 Task: In the  document interview. Add the mentioned hyperlink after first sentence in main content 'in.linkedin.com' Insert the picture of  'New York' with name   New York.png  Change shape height to 3
Action: Mouse moved to (101, 21)
Screenshot: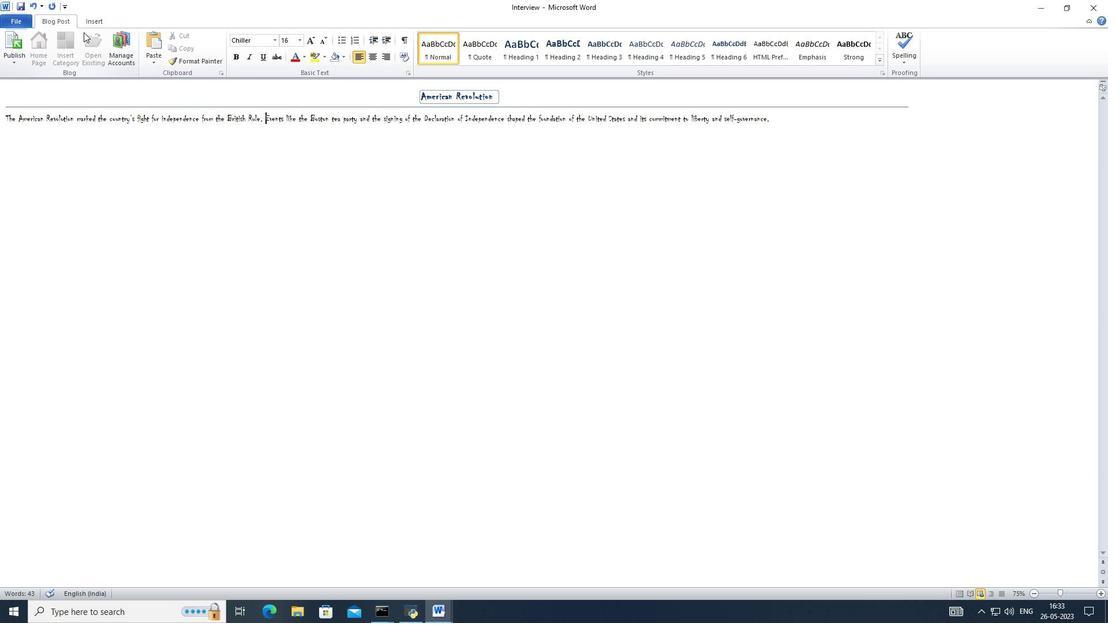 
Action: Mouse pressed left at (101, 21)
Screenshot: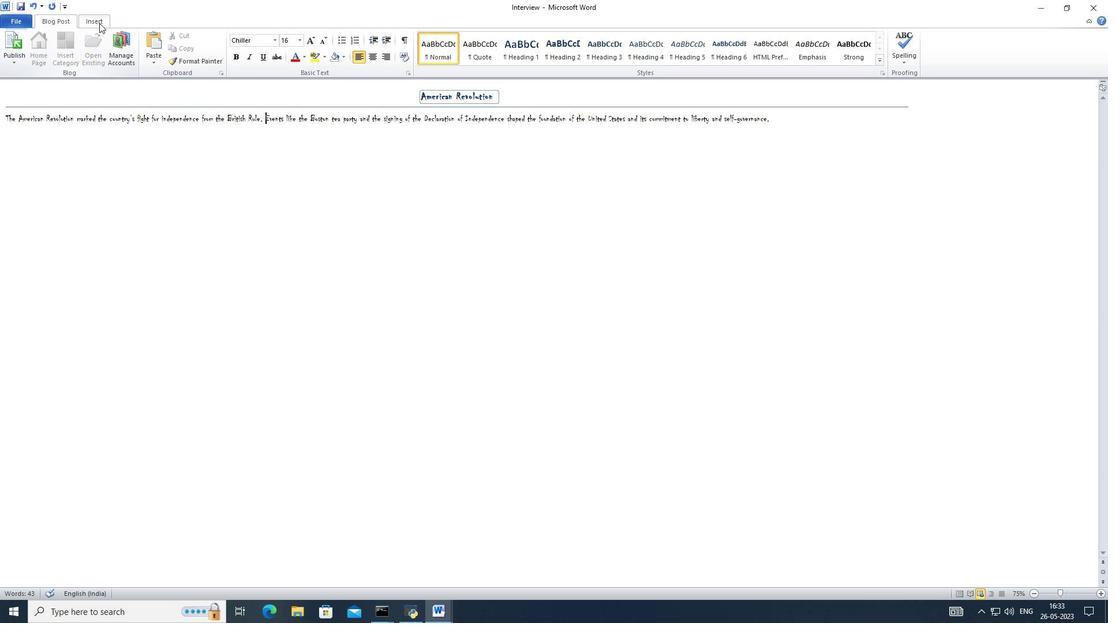 
Action: Mouse moved to (205, 47)
Screenshot: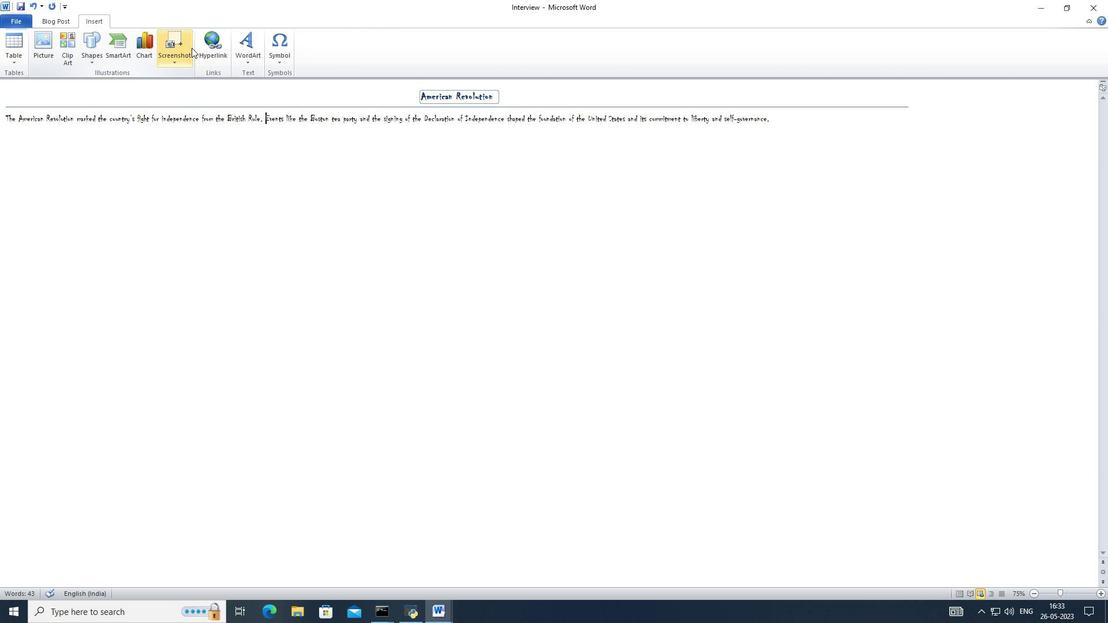 
Action: Mouse pressed left at (205, 47)
Screenshot: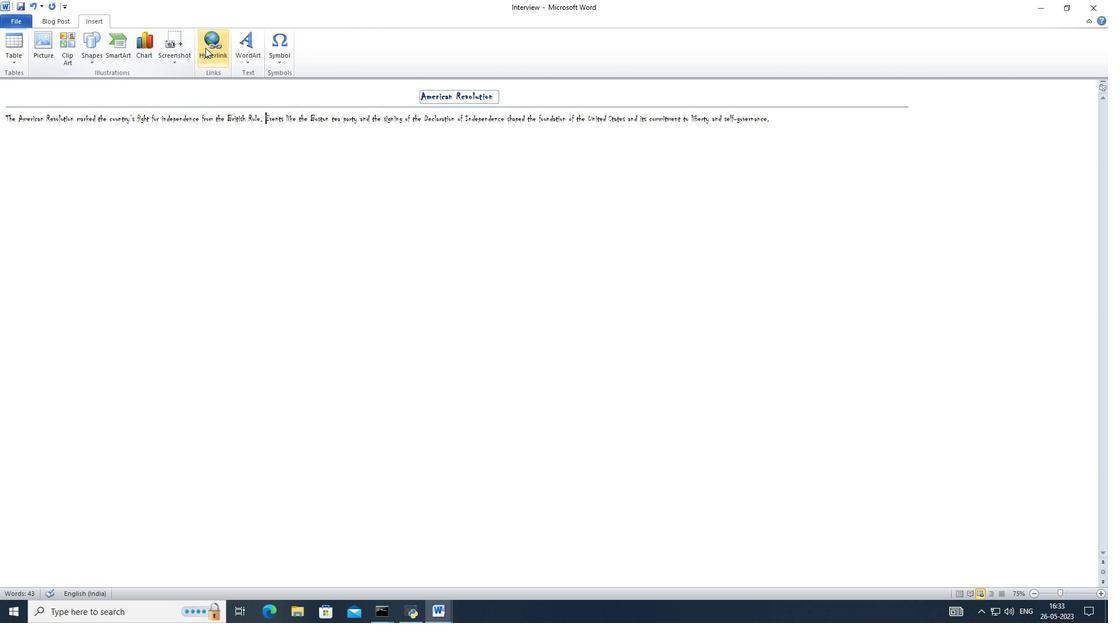 
Action: Mouse moved to (492, 219)
Screenshot: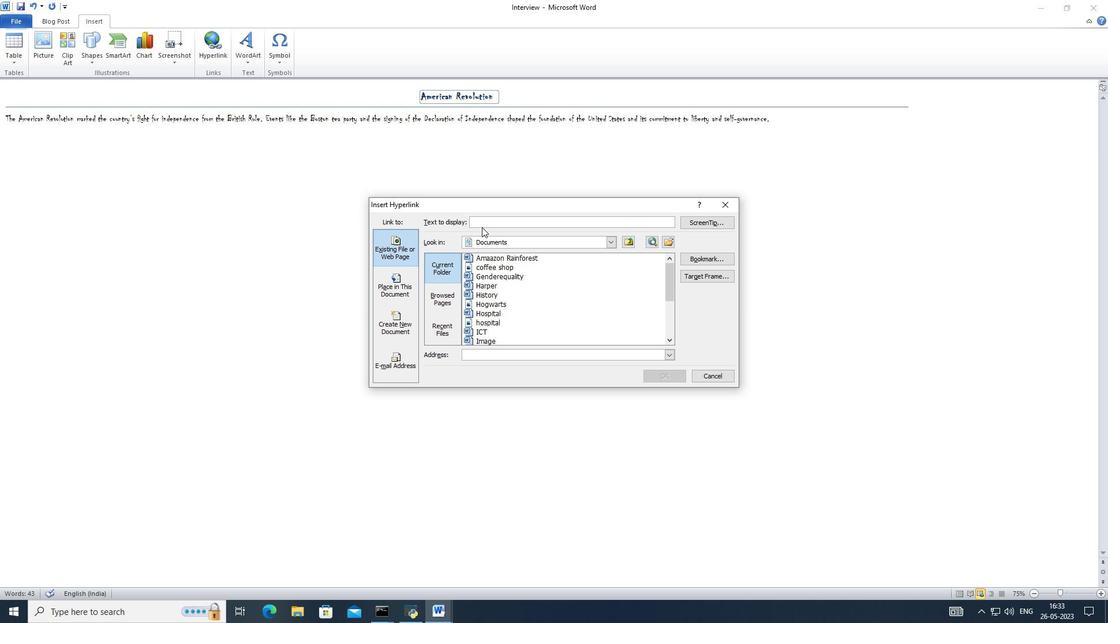 
Action: Mouse pressed left at (492, 219)
Screenshot: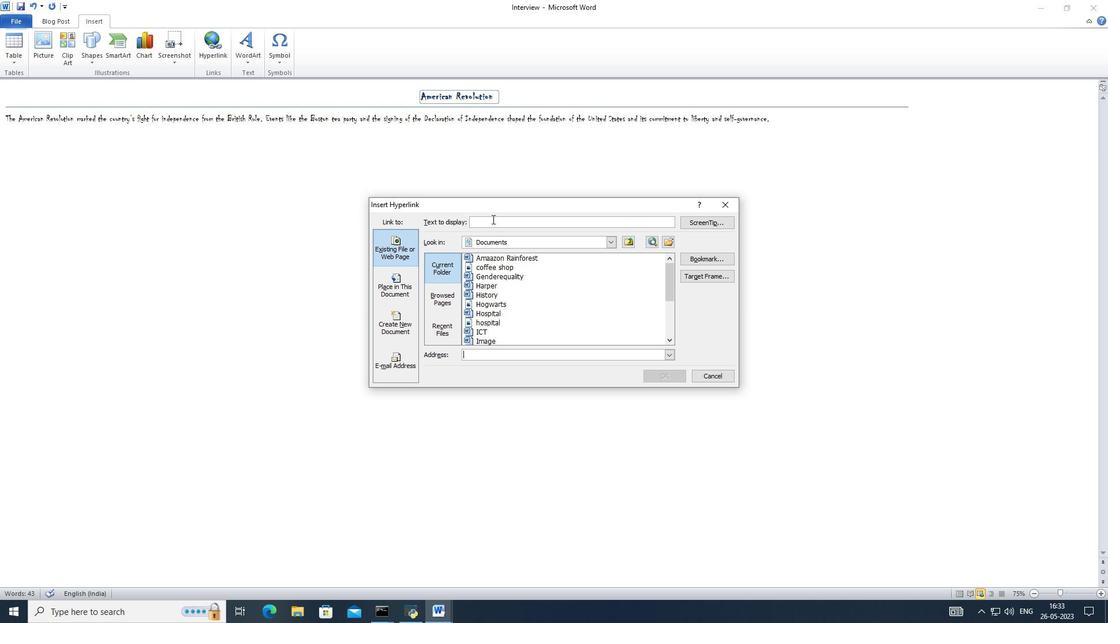
Action: Mouse moved to (493, 219)
Screenshot: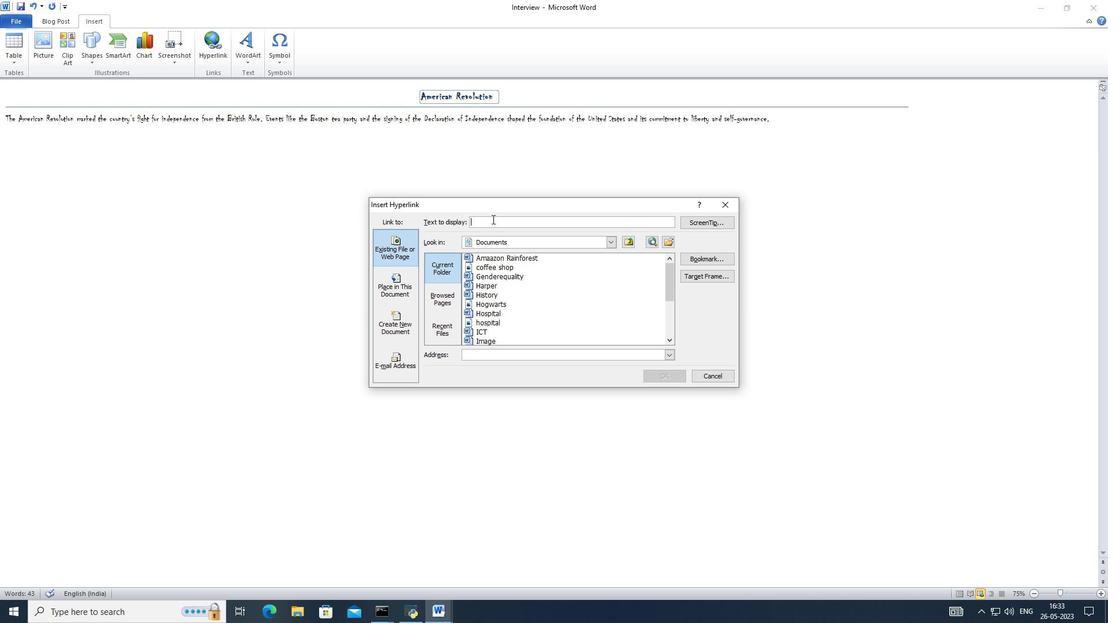 
Action: Key pressed in.linkedin.com
Screenshot: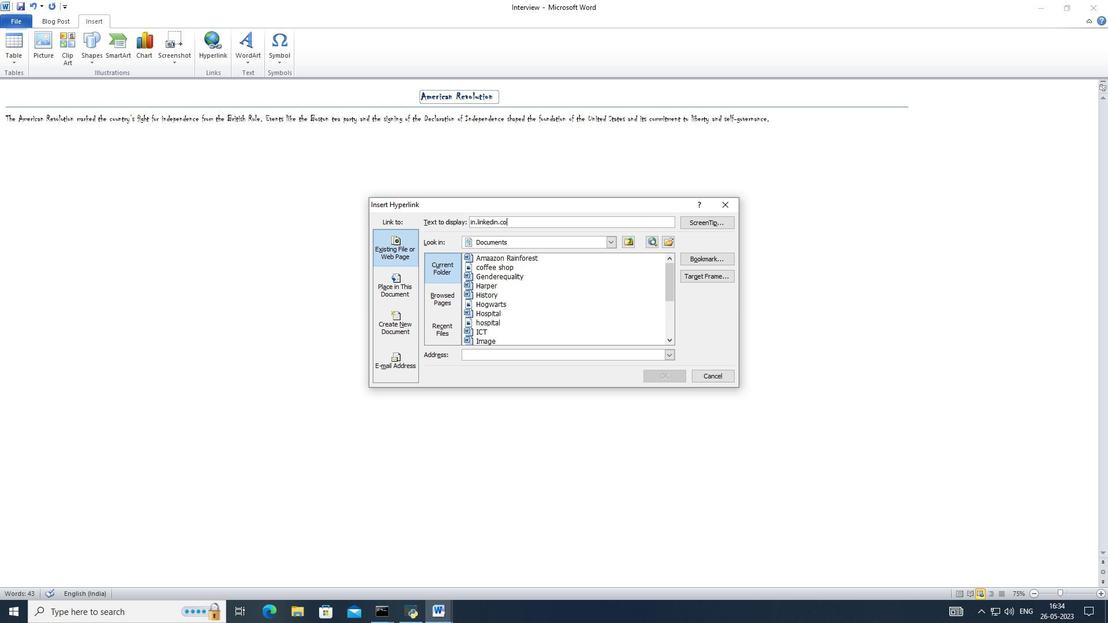 
Action: Mouse moved to (485, 291)
Screenshot: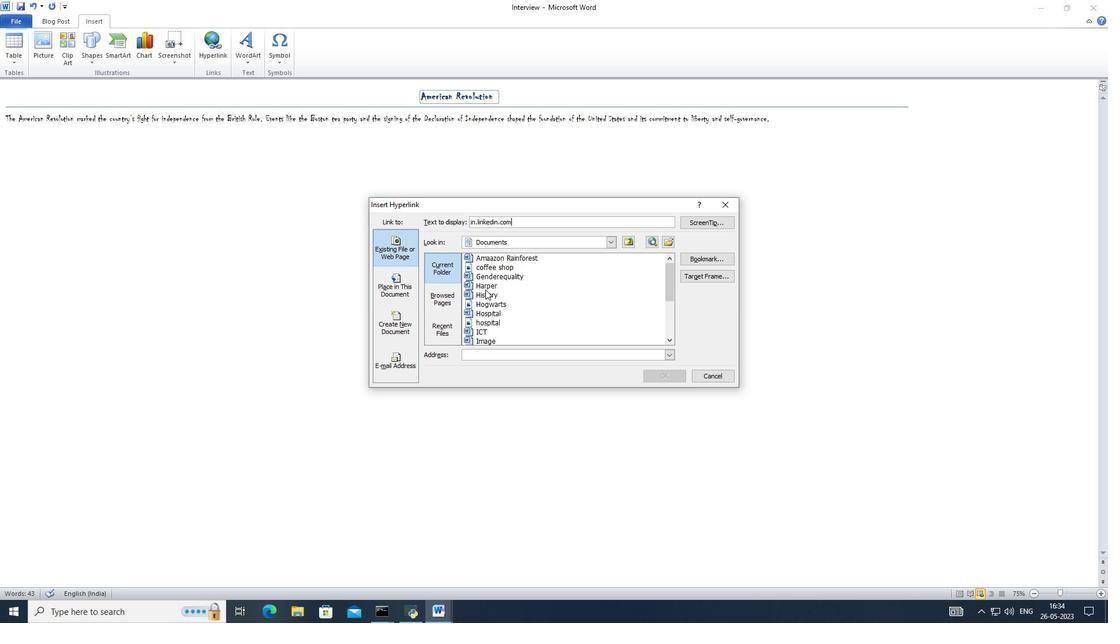 
Action: Mouse scrolled (485, 290) with delta (0, 0)
Screenshot: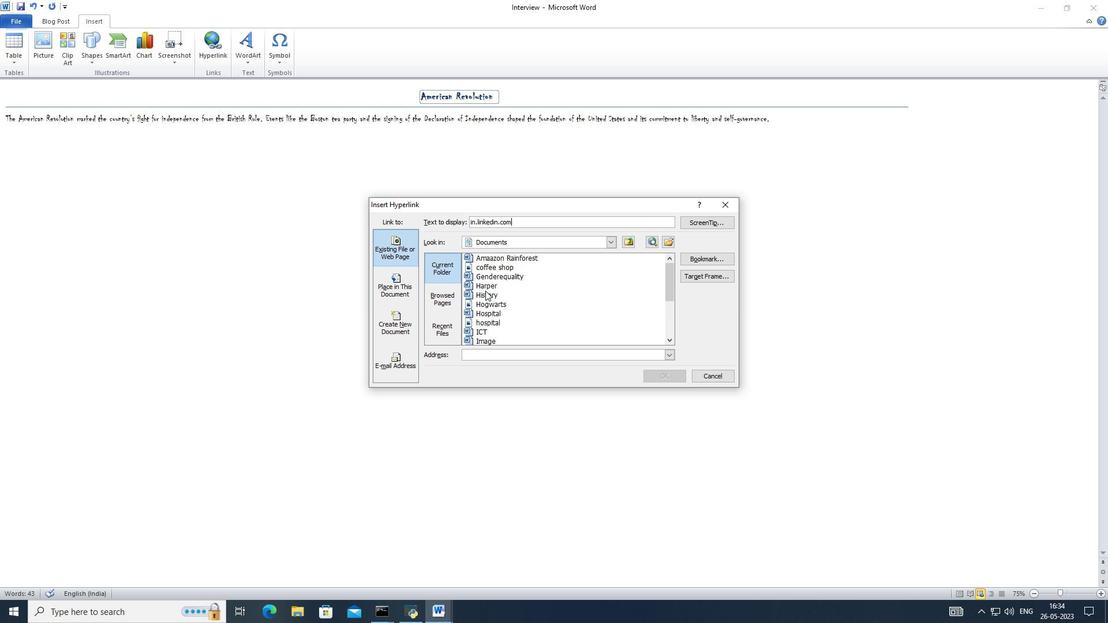
Action: Mouse moved to (486, 328)
Screenshot: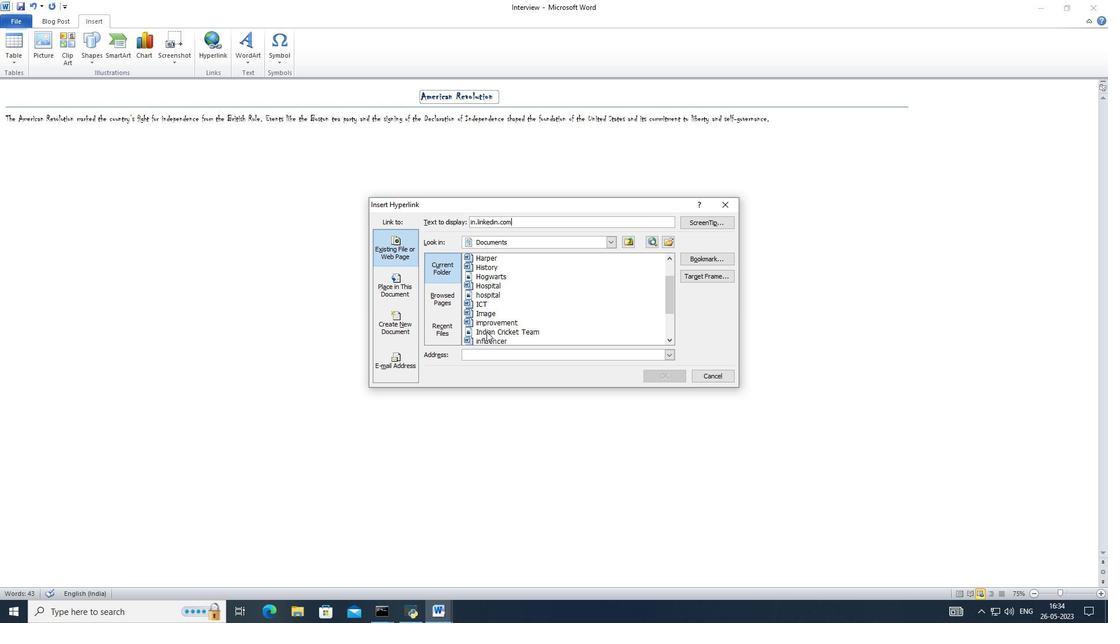 
Action: Mouse scrolled (486, 327) with delta (0, 0)
Screenshot: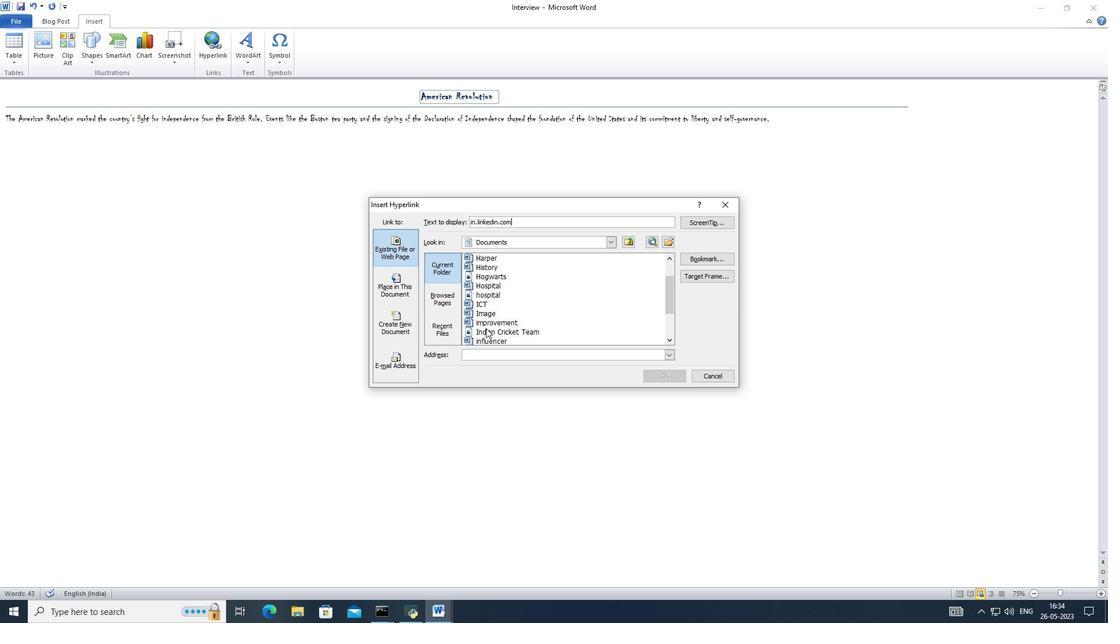 
Action: Mouse moved to (489, 337)
Screenshot: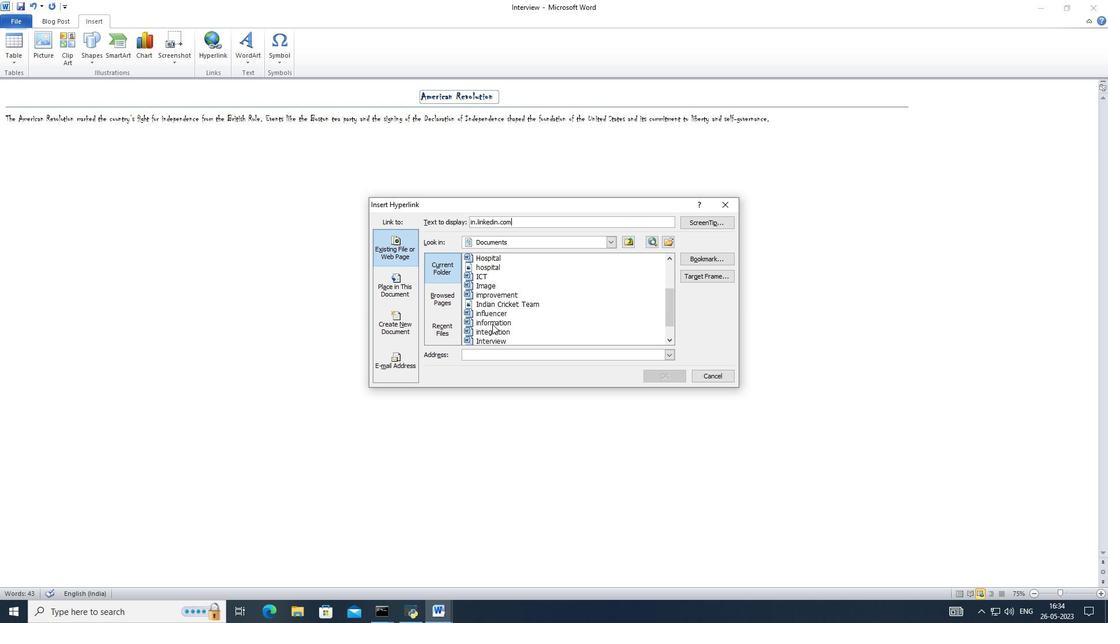 
Action: Mouse pressed left at (489, 337)
Screenshot: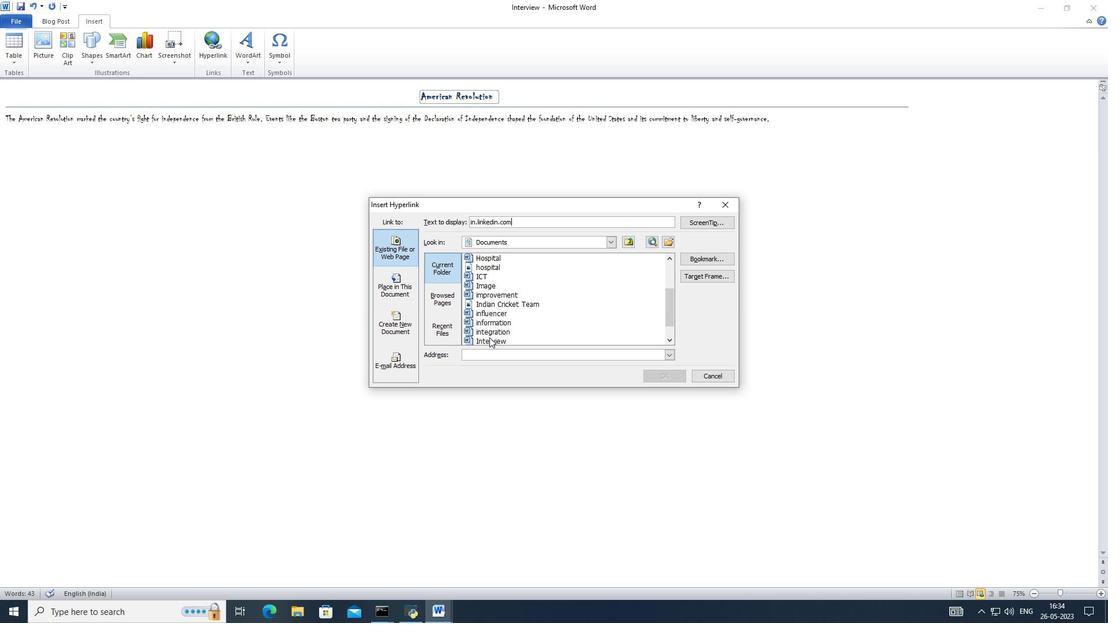 
Action: Mouse moved to (664, 382)
Screenshot: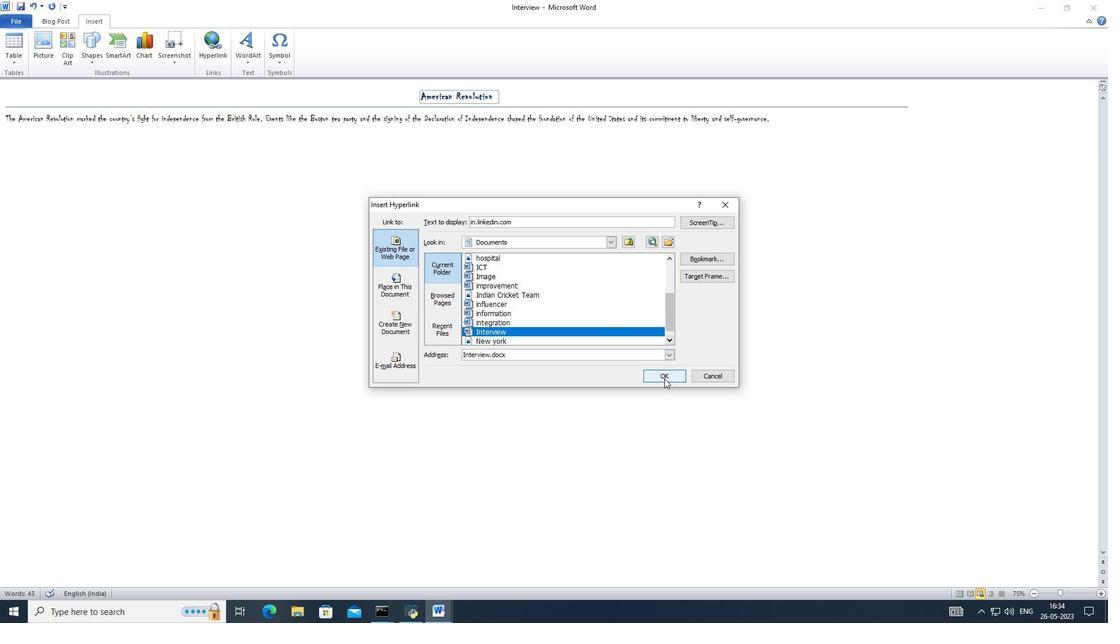 
Action: Mouse pressed left at (664, 382)
Screenshot: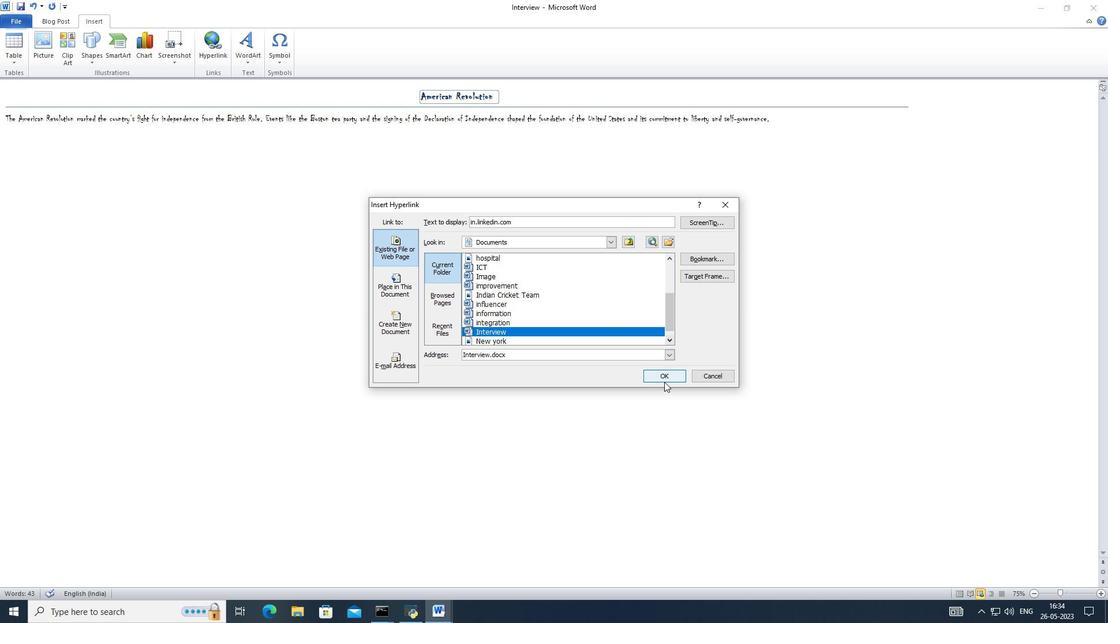 
Action: Mouse moved to (511, 265)
Screenshot: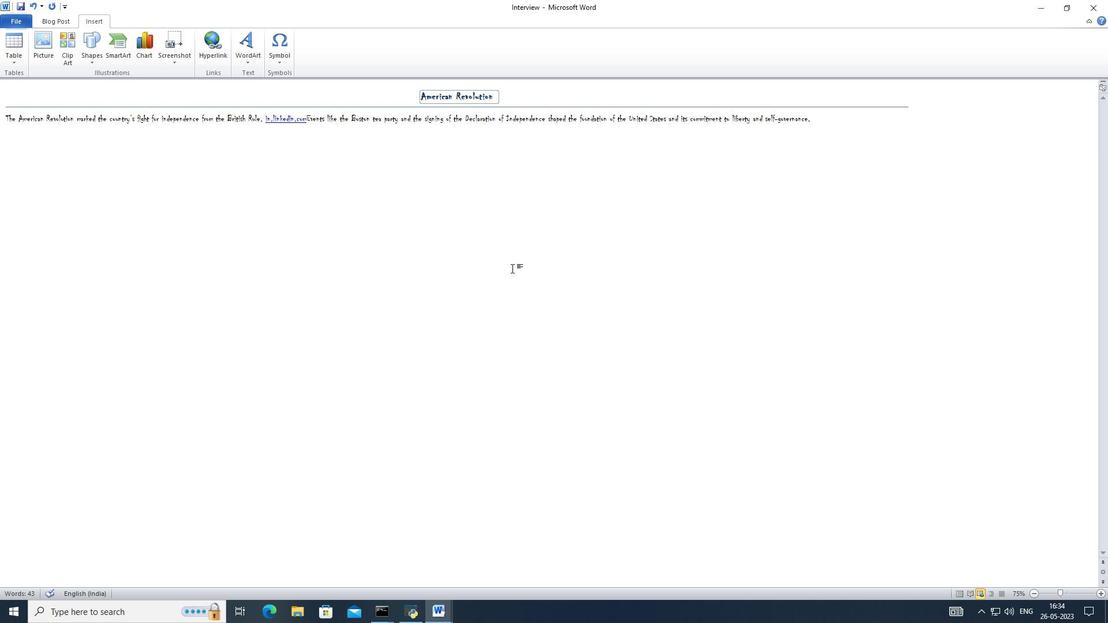 
Action: Key pressed v
Screenshot: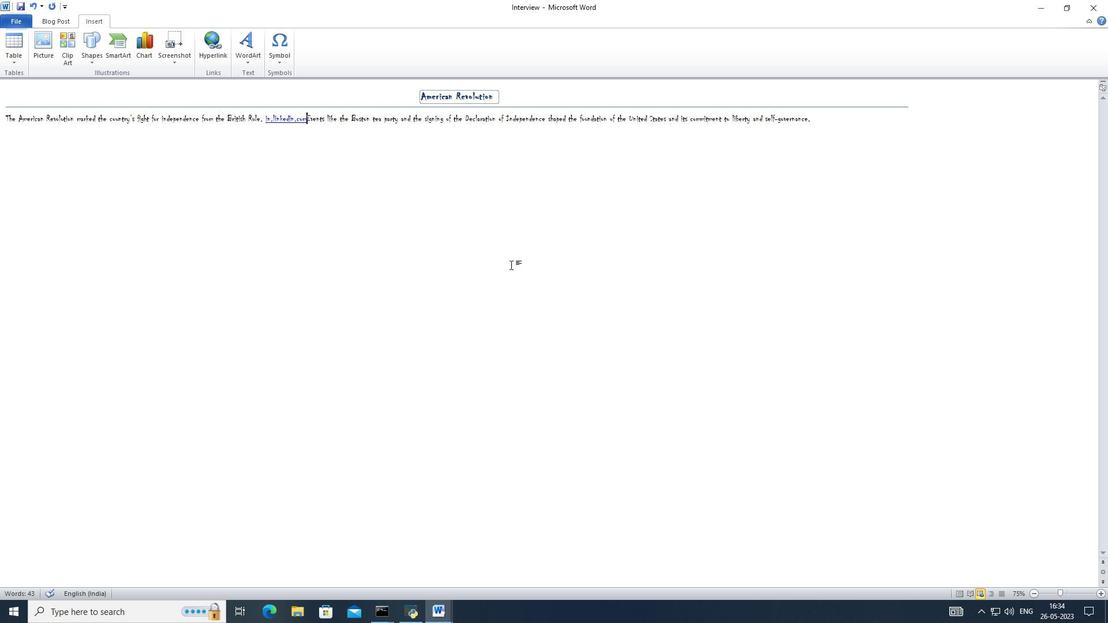
Action: Mouse moved to (507, 249)
Screenshot: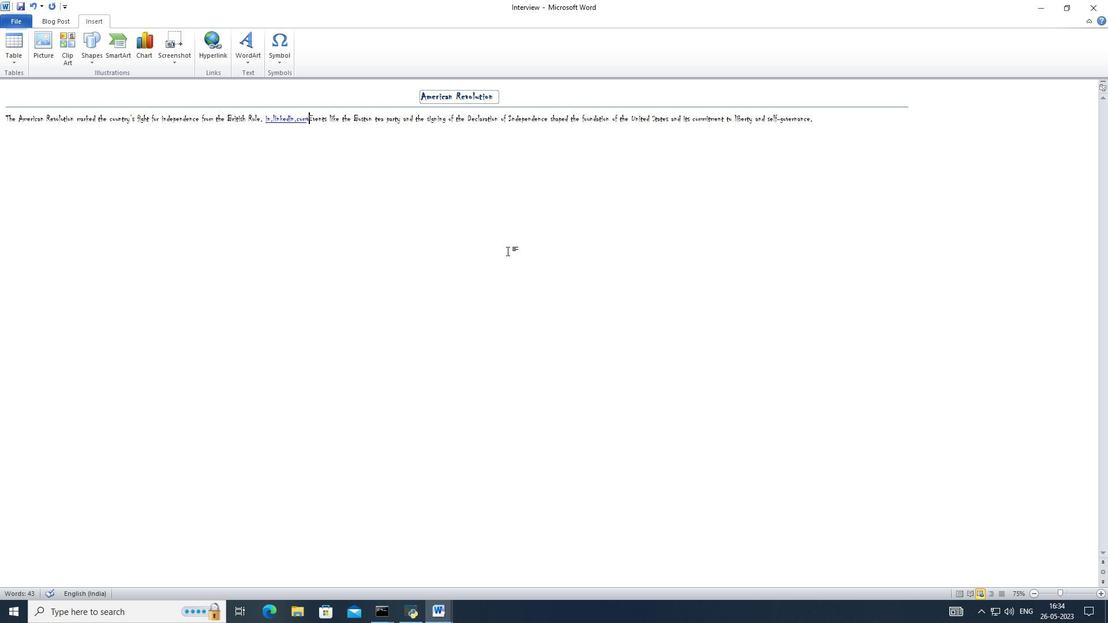 
Action: Key pressed <Key.space>
Screenshot: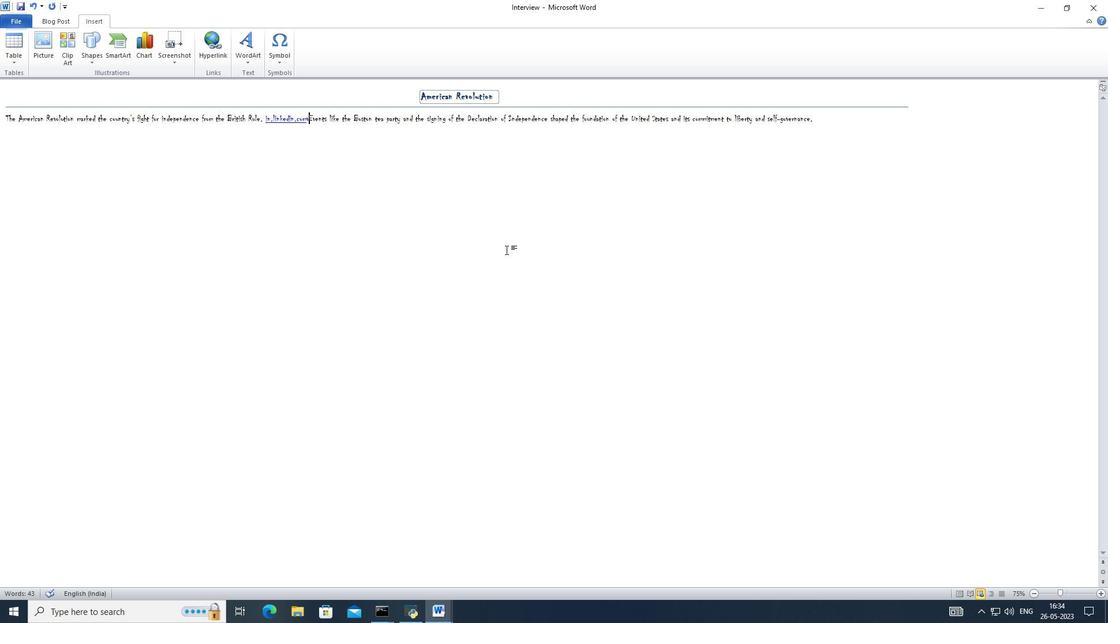 
Action: Mouse moved to (251, 147)
Screenshot: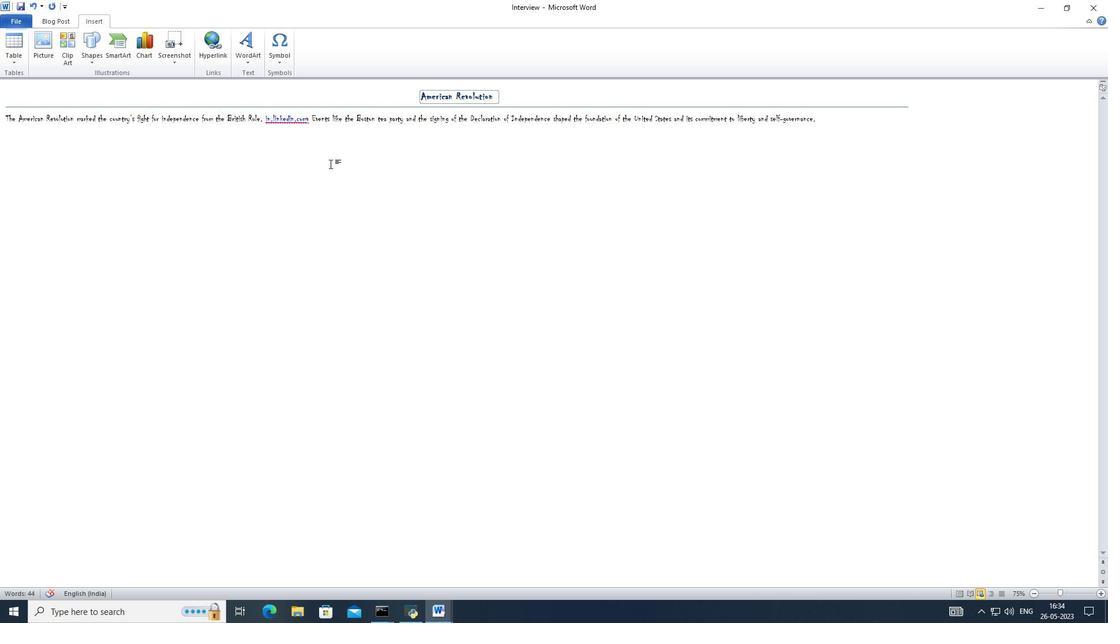 
Action: Mouse pressed left at (251, 147)
Screenshot: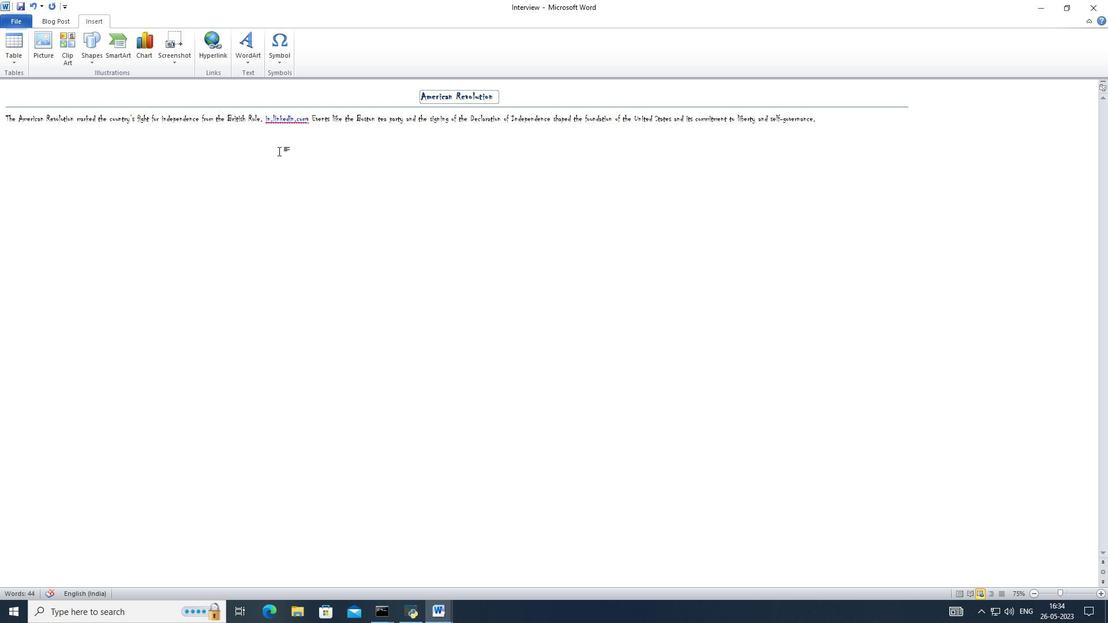 
Action: Mouse moved to (134, 139)
Screenshot: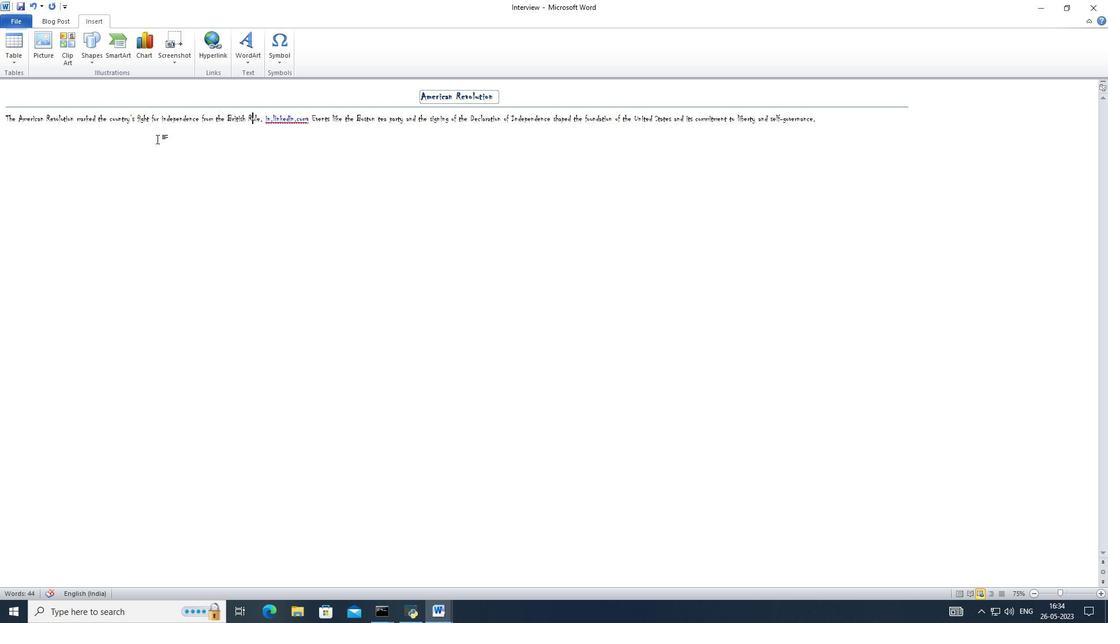 
Action: Mouse pressed left at (134, 139)
Screenshot: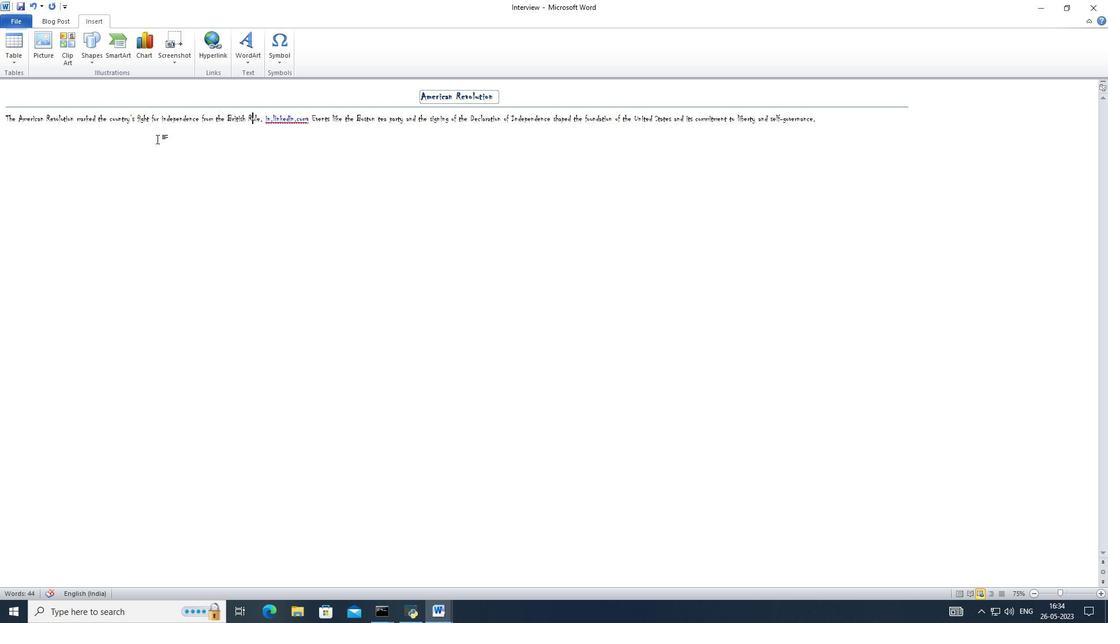 
Action: Mouse moved to (826, 117)
Screenshot: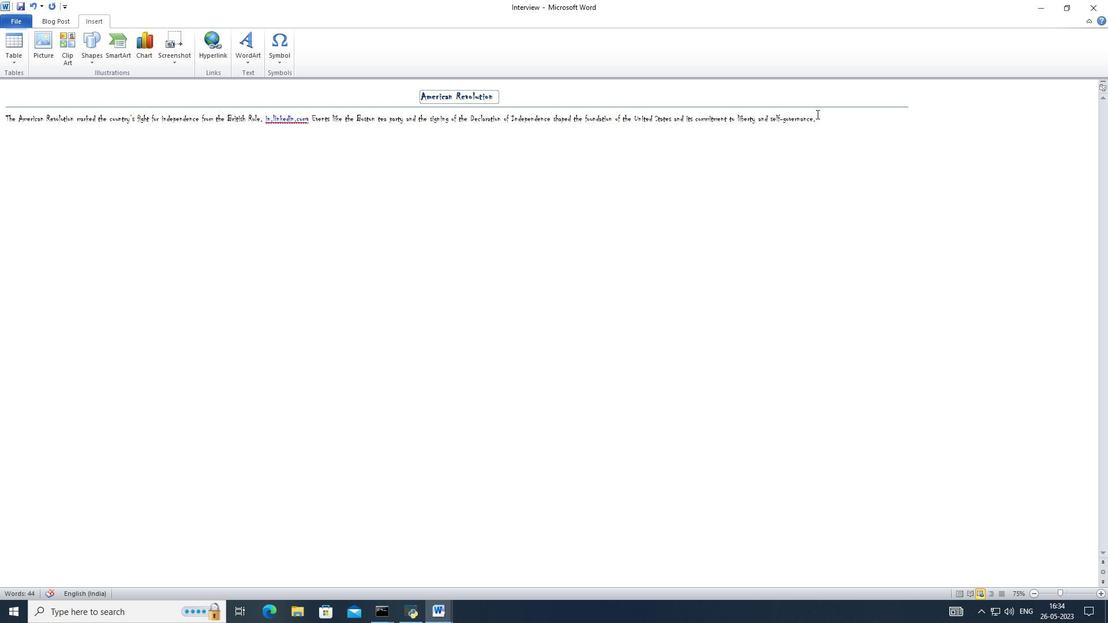 
Action: Mouse pressed left at (826, 117)
Screenshot: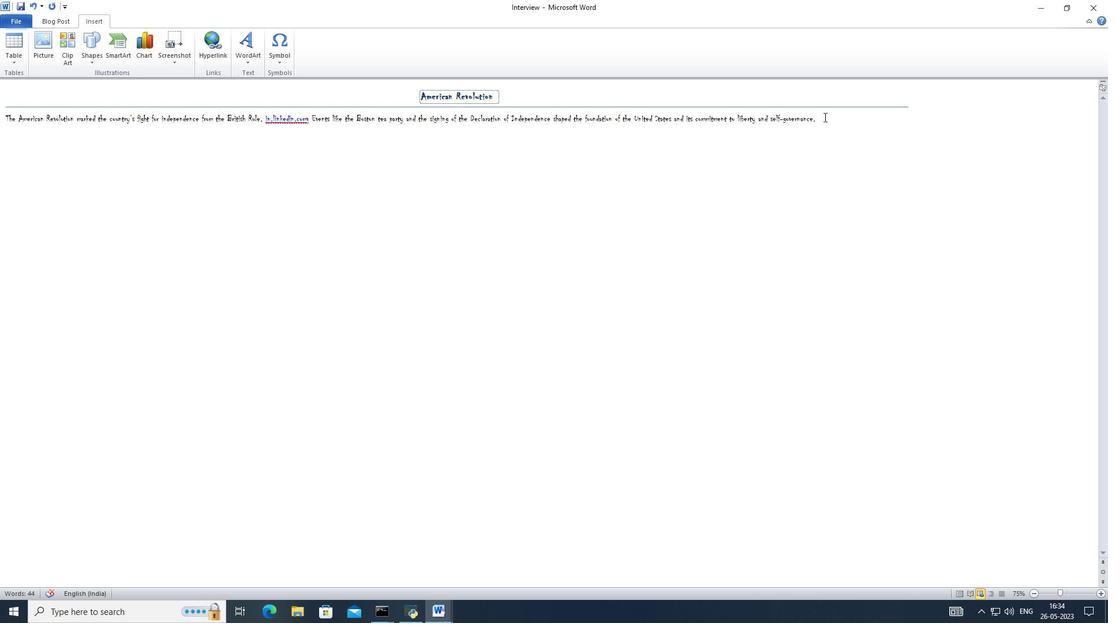 
Action: Key pressed <Key.enter>
Screenshot: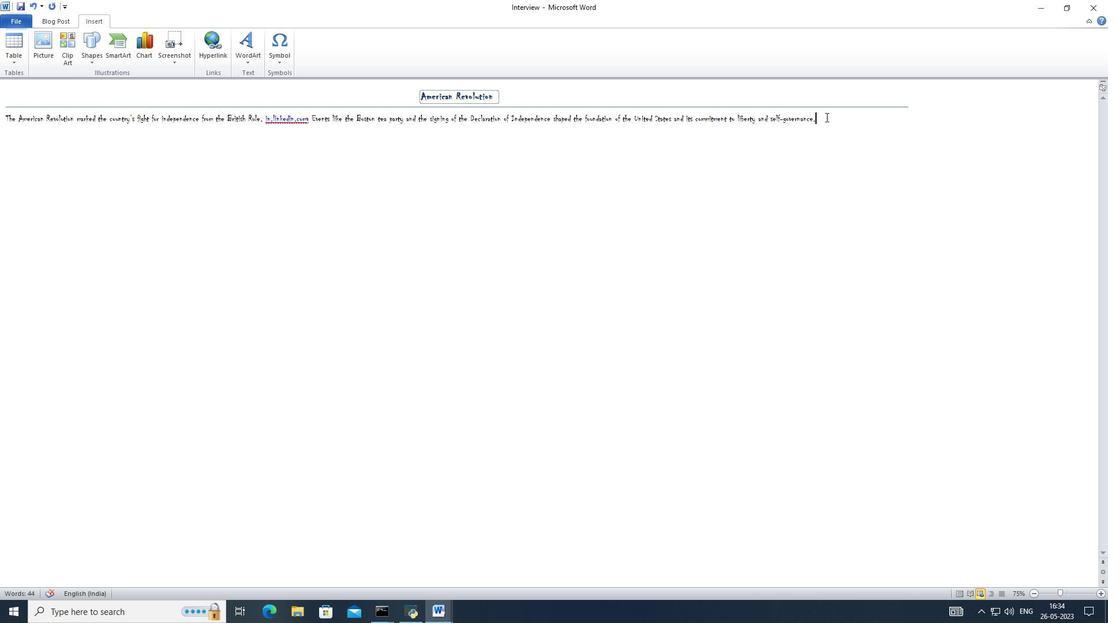 
Action: Mouse moved to (39, 41)
Screenshot: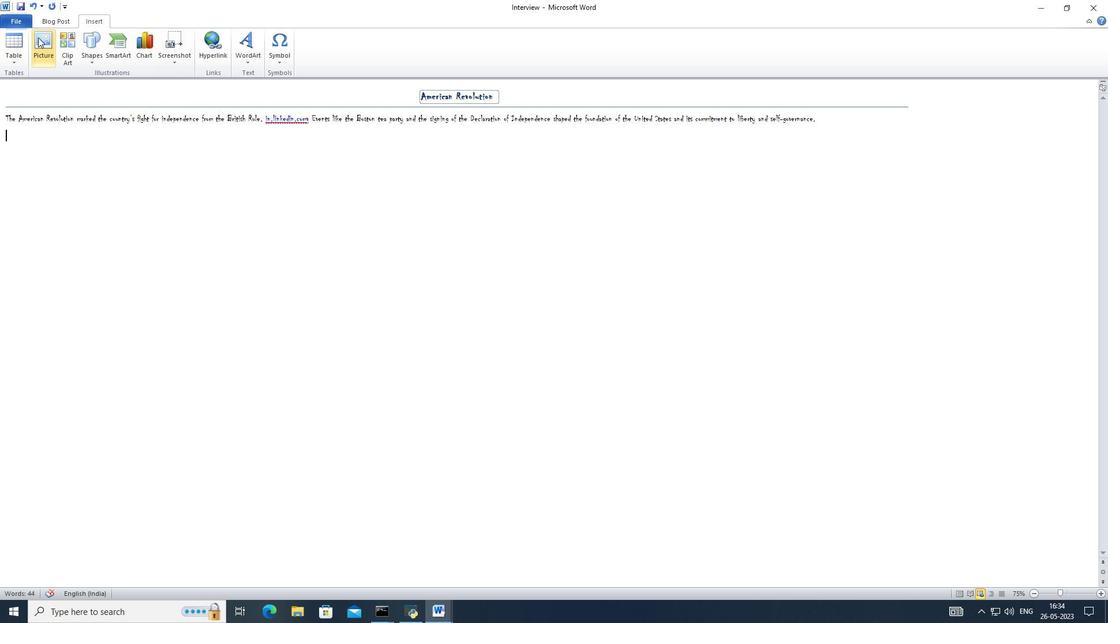 
Action: Mouse pressed left at (39, 41)
Screenshot: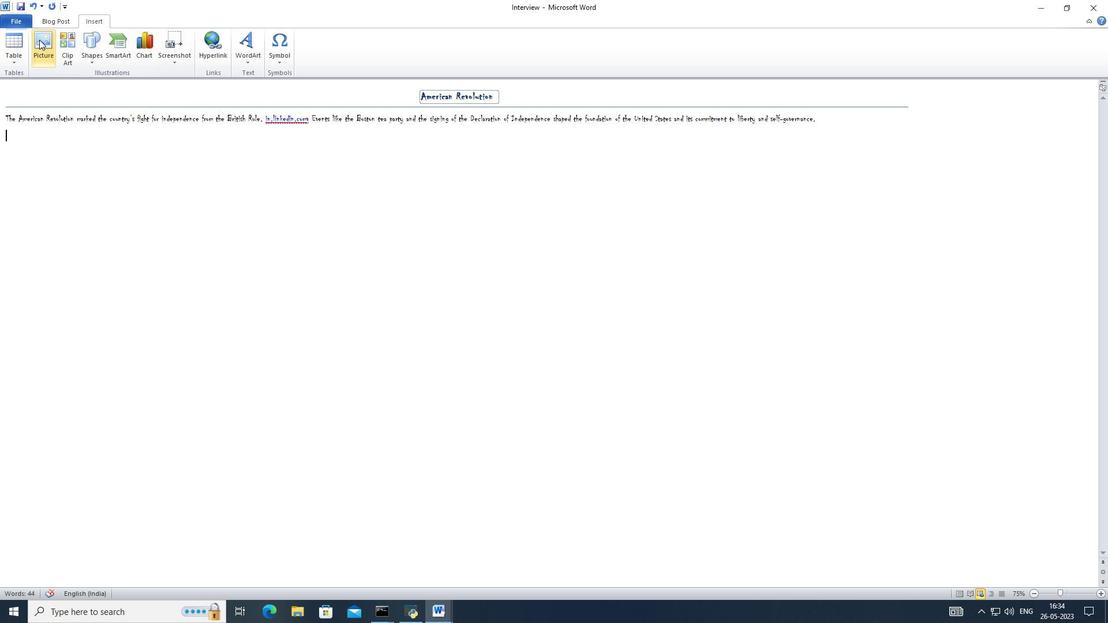 
Action: Mouse moved to (64, 124)
Screenshot: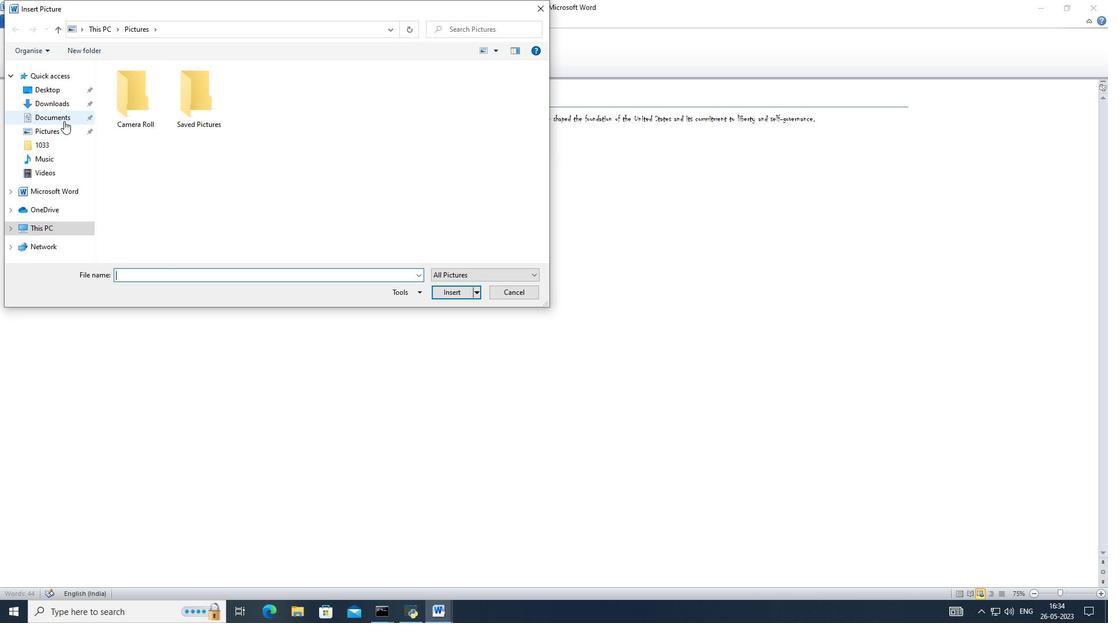 
Action: Mouse pressed left at (64, 124)
Screenshot: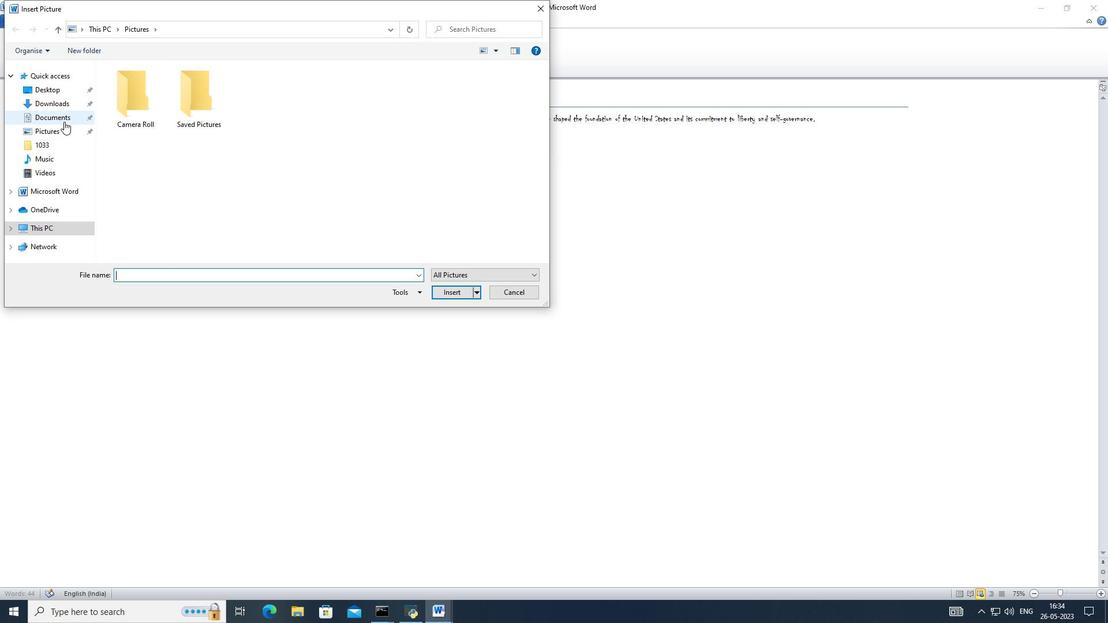 
Action: Mouse moved to (65, 110)
Screenshot: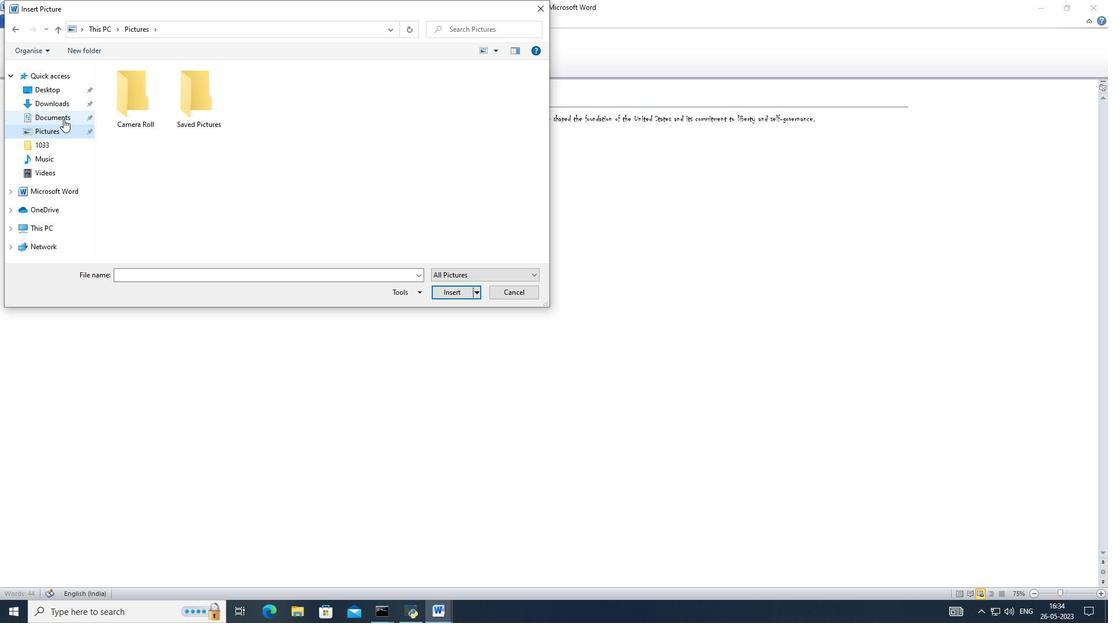 
Action: Mouse pressed left at (65, 110)
Screenshot: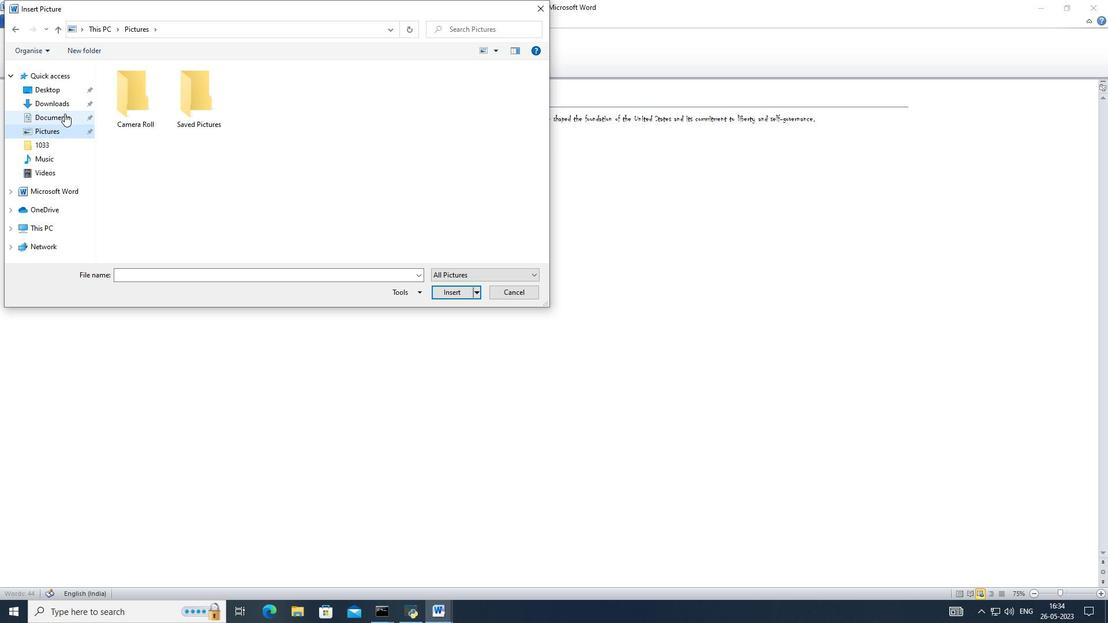 
Action: Mouse moved to (396, 96)
Screenshot: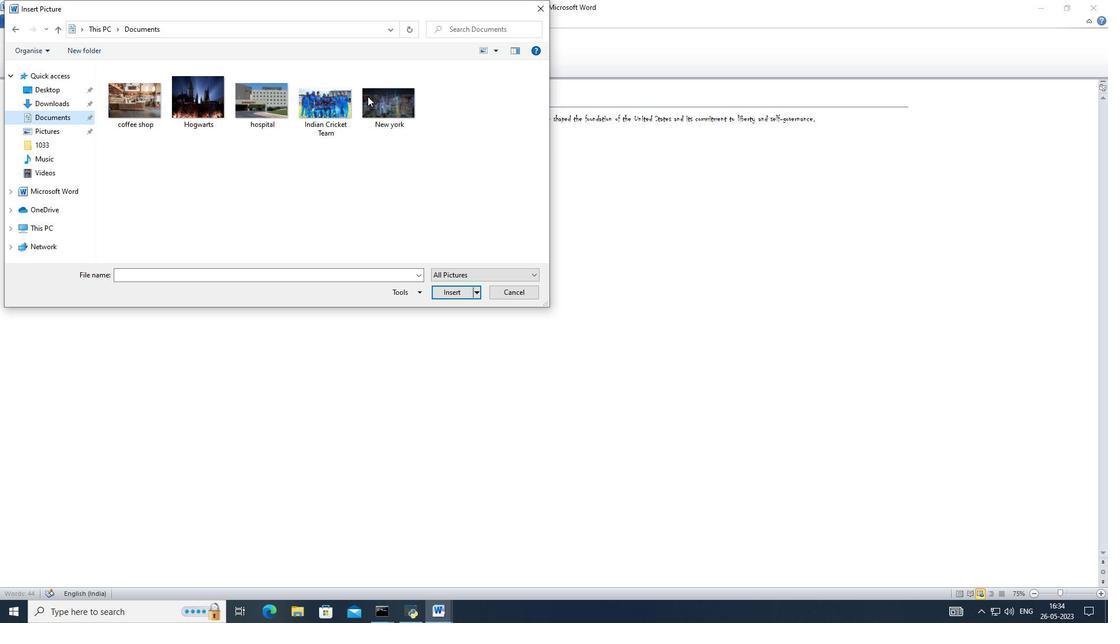 
Action: Mouse pressed left at (396, 96)
Screenshot: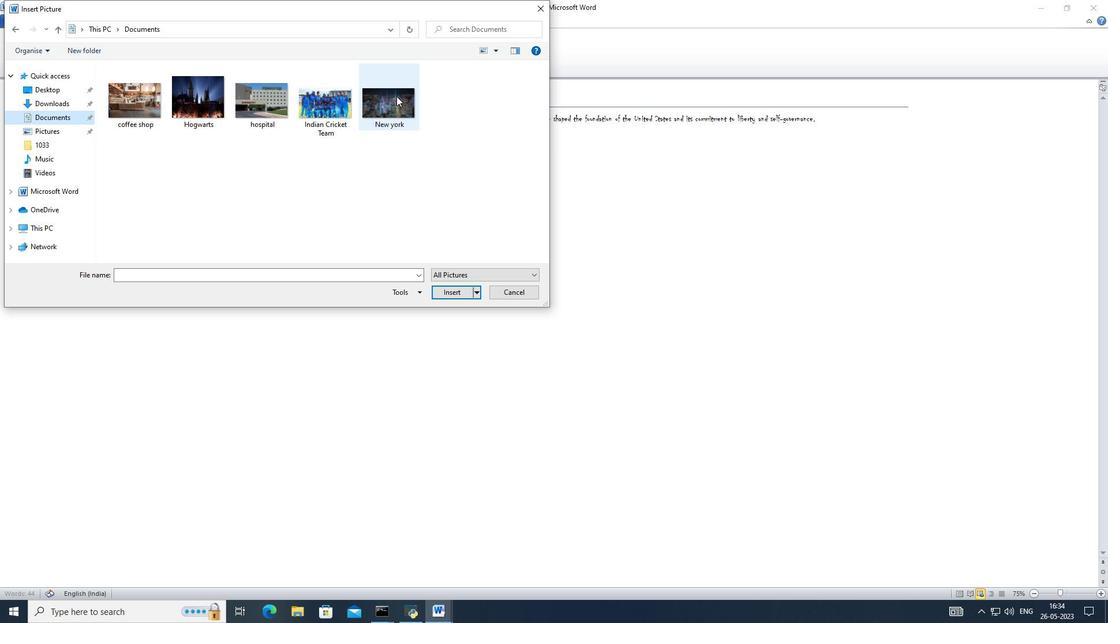 
Action: Mouse moved to (448, 295)
Screenshot: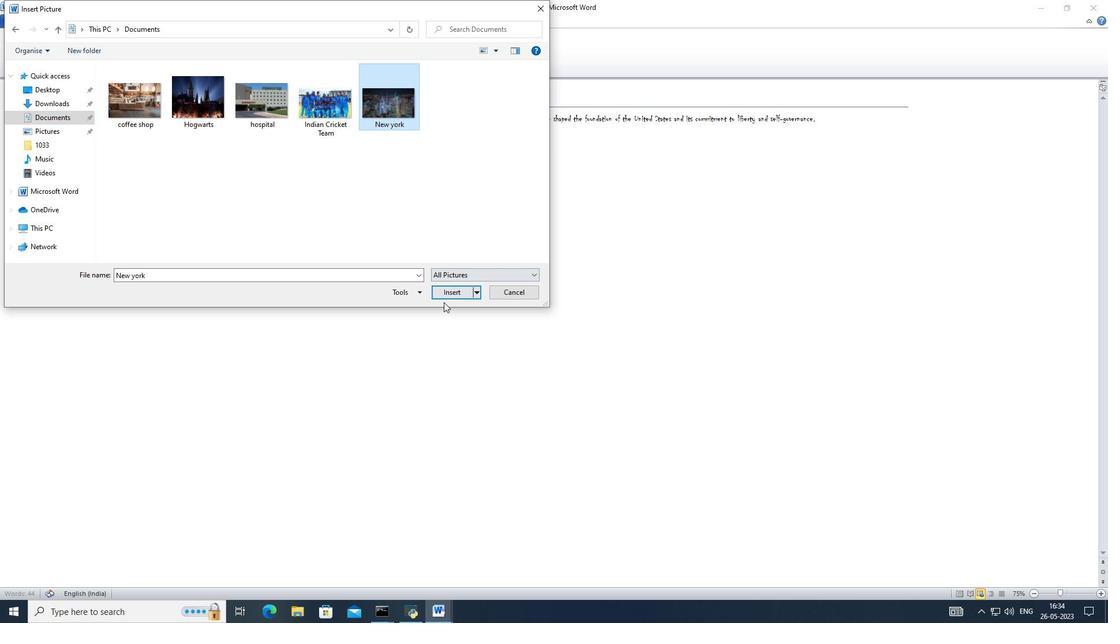 
Action: Mouse pressed left at (448, 295)
Screenshot: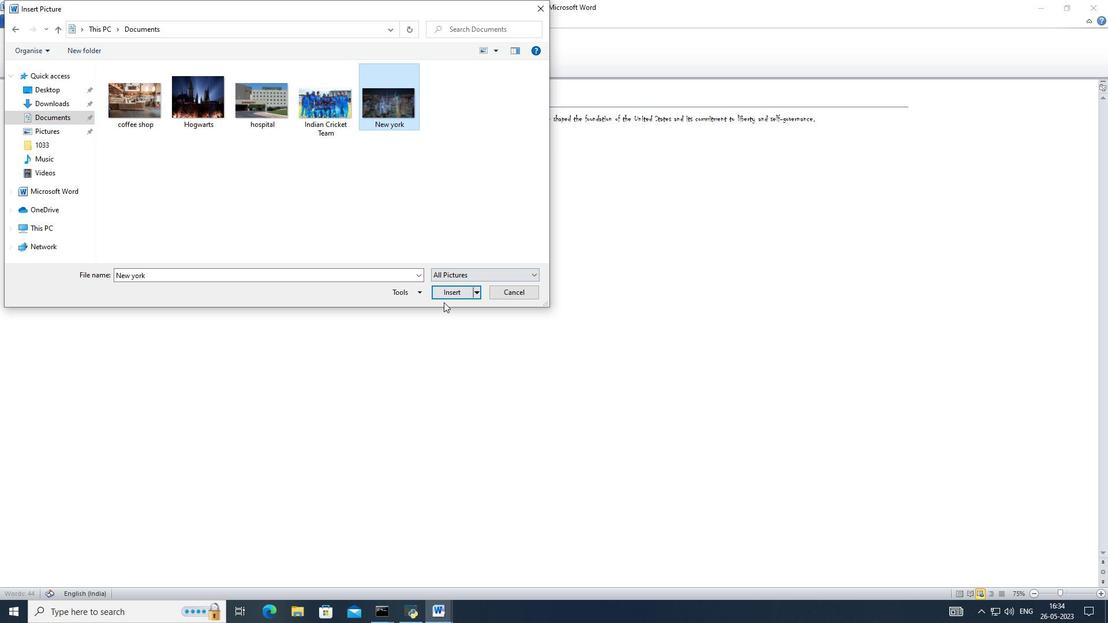 
Action: Mouse moved to (112, 190)
Screenshot: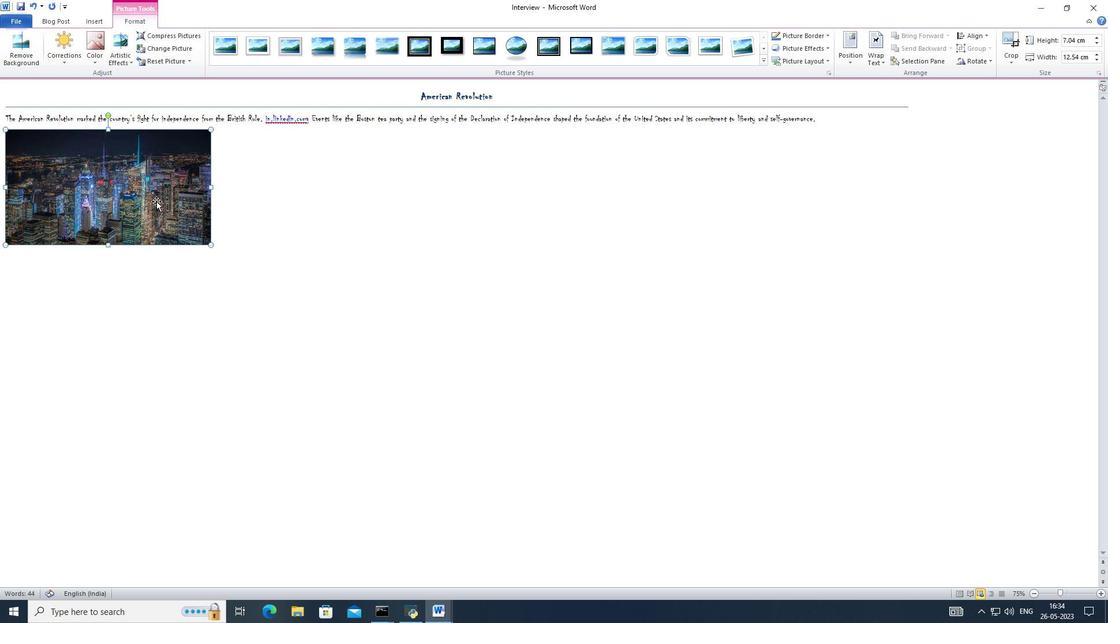 
Action: Mouse pressed left at (112, 190)
Screenshot: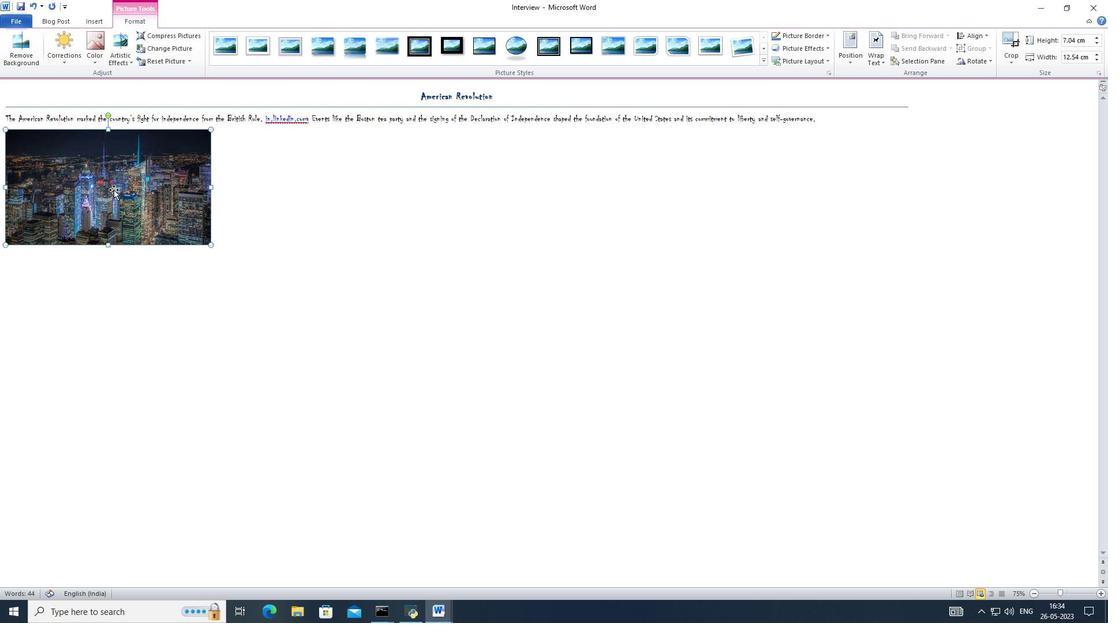 
Action: Mouse moved to (1093, 43)
Screenshot: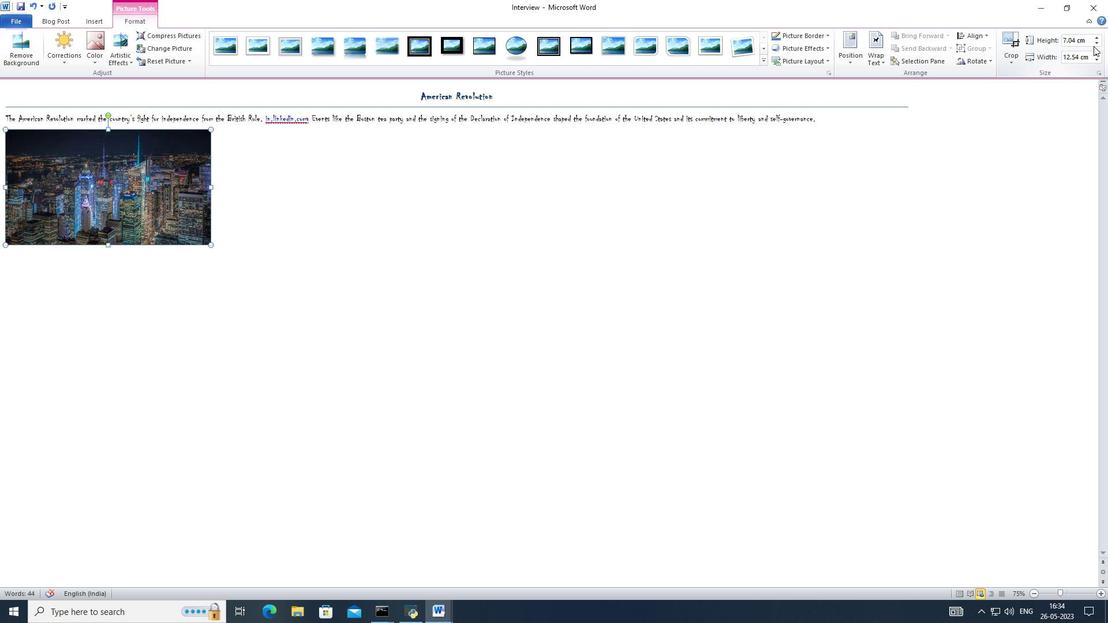 
Action: Mouse pressed left at (1093, 43)
Screenshot: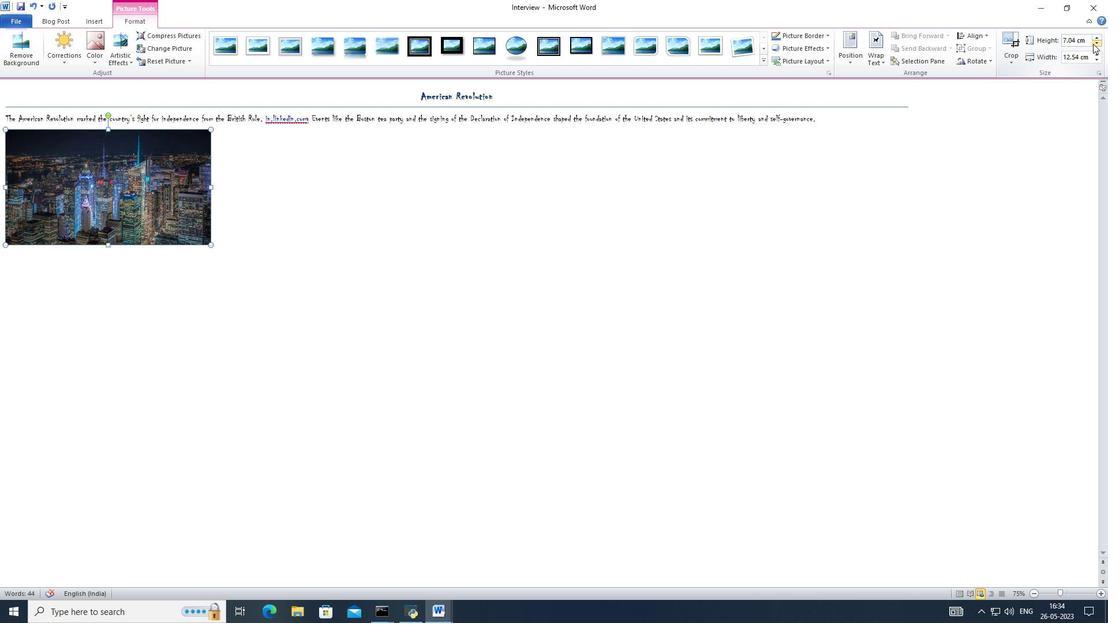 
Action: Mouse moved to (1093, 43)
Screenshot: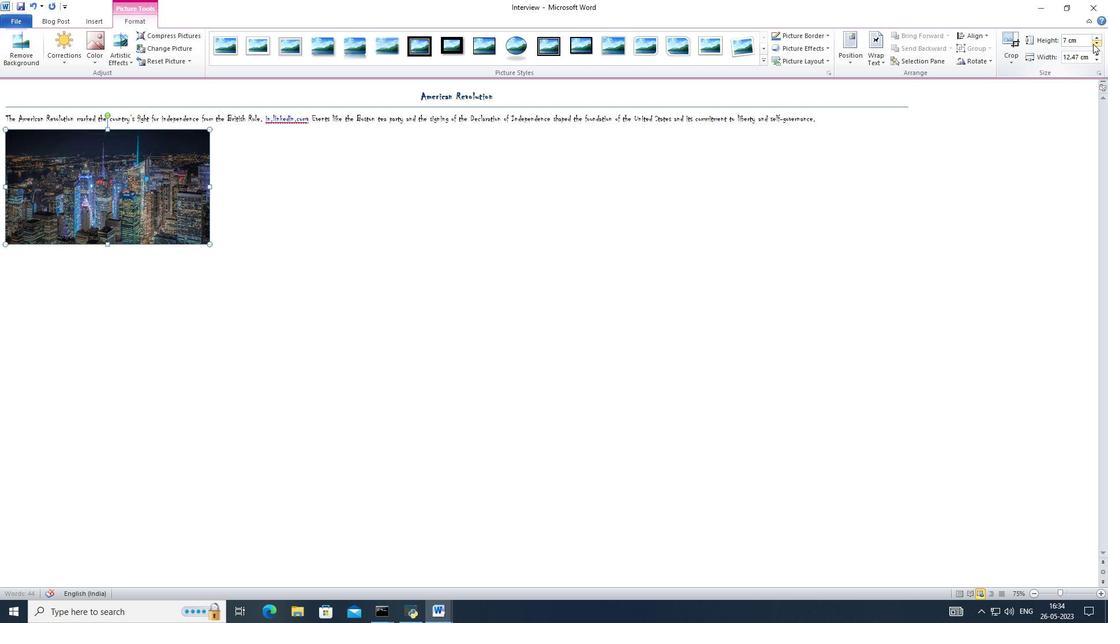 
Action: Mouse pressed left at (1093, 43)
Screenshot: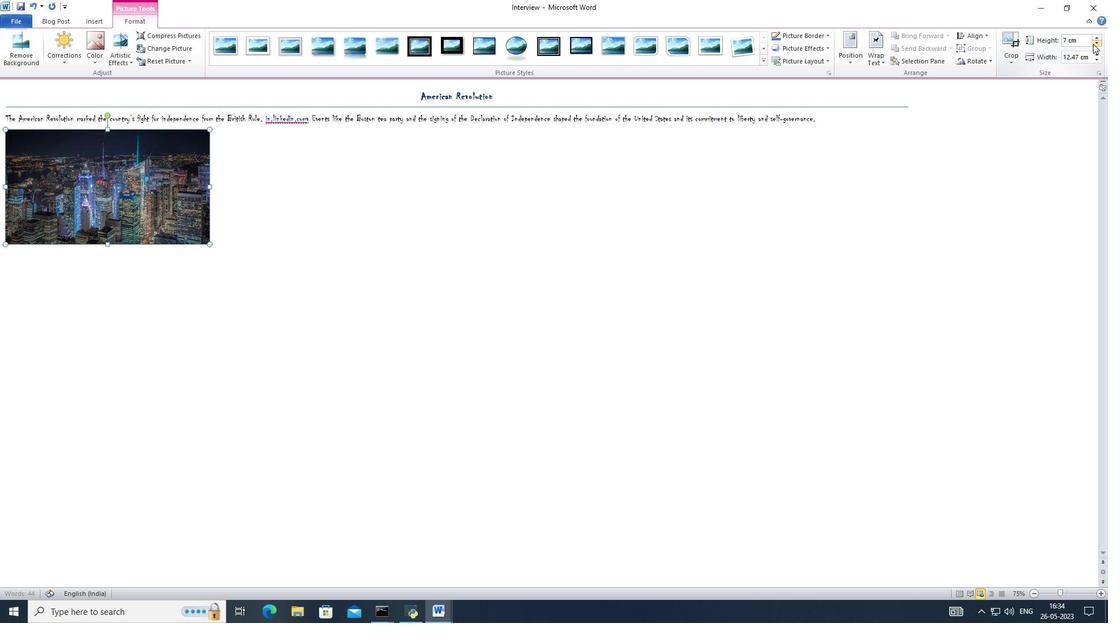 
Action: Mouse pressed left at (1093, 43)
Screenshot: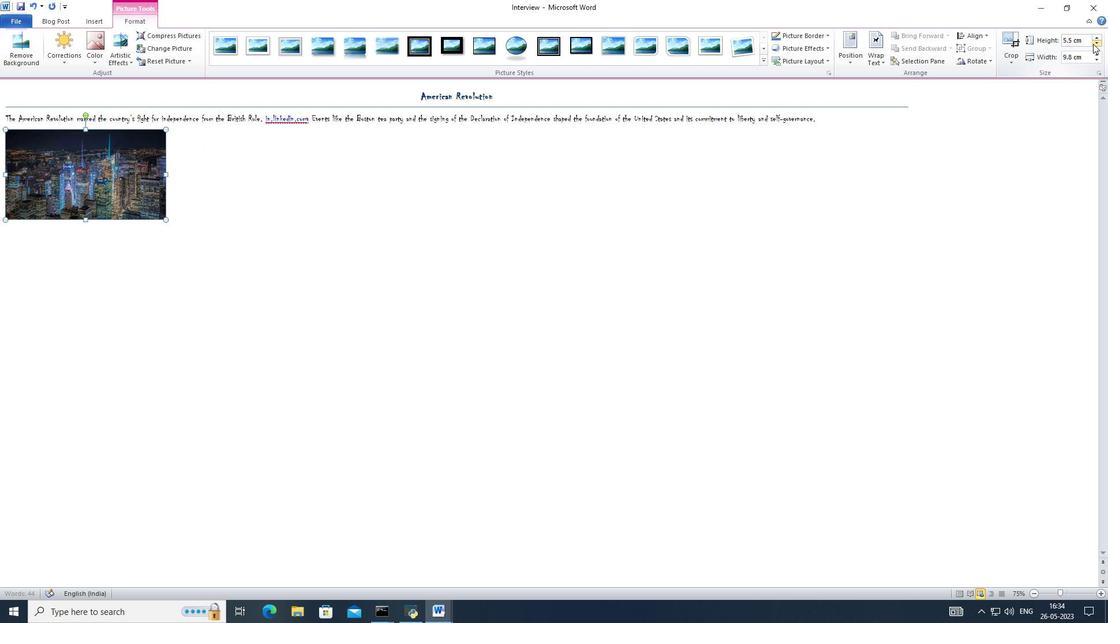 
Action: Mouse pressed left at (1093, 43)
Screenshot: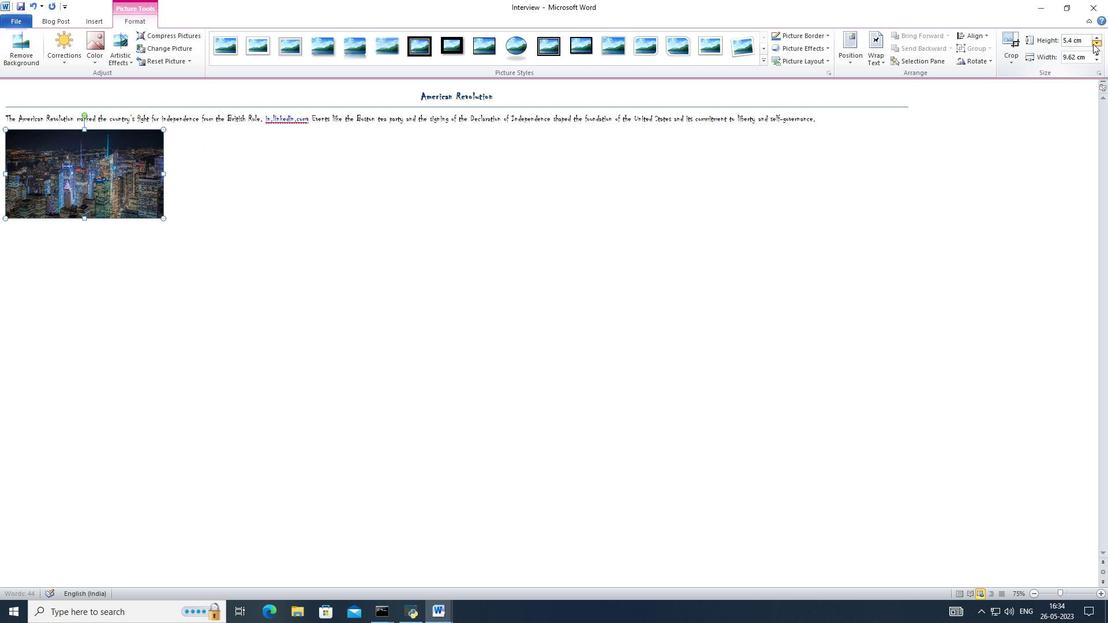 
Action: Mouse pressed left at (1093, 43)
Screenshot: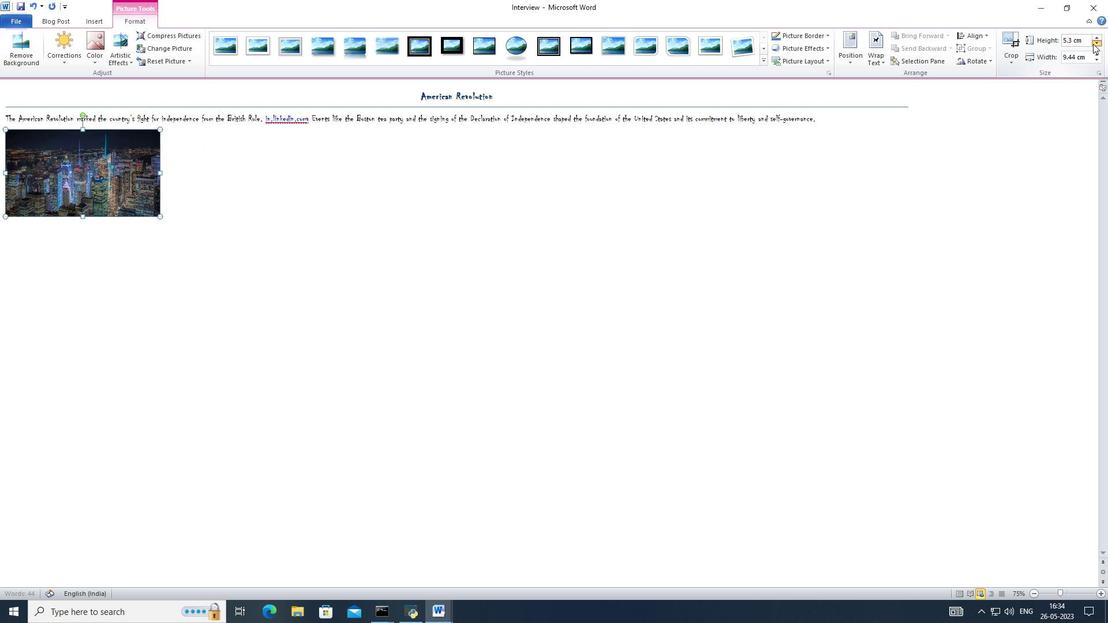 
Action: Mouse pressed left at (1093, 43)
Screenshot: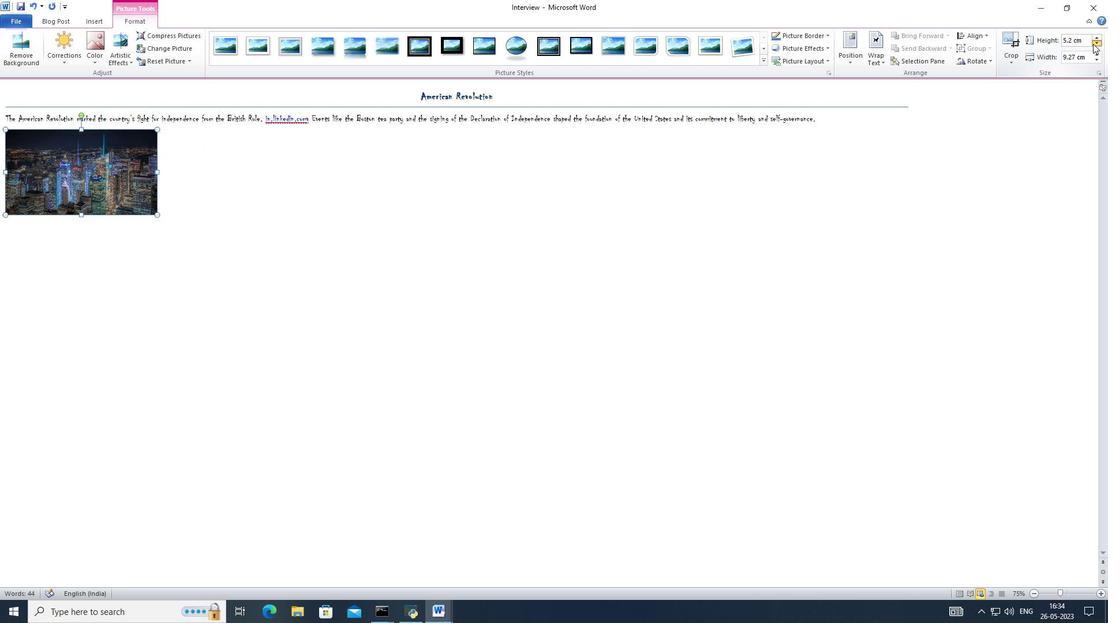 
Action: Mouse pressed left at (1093, 43)
Screenshot: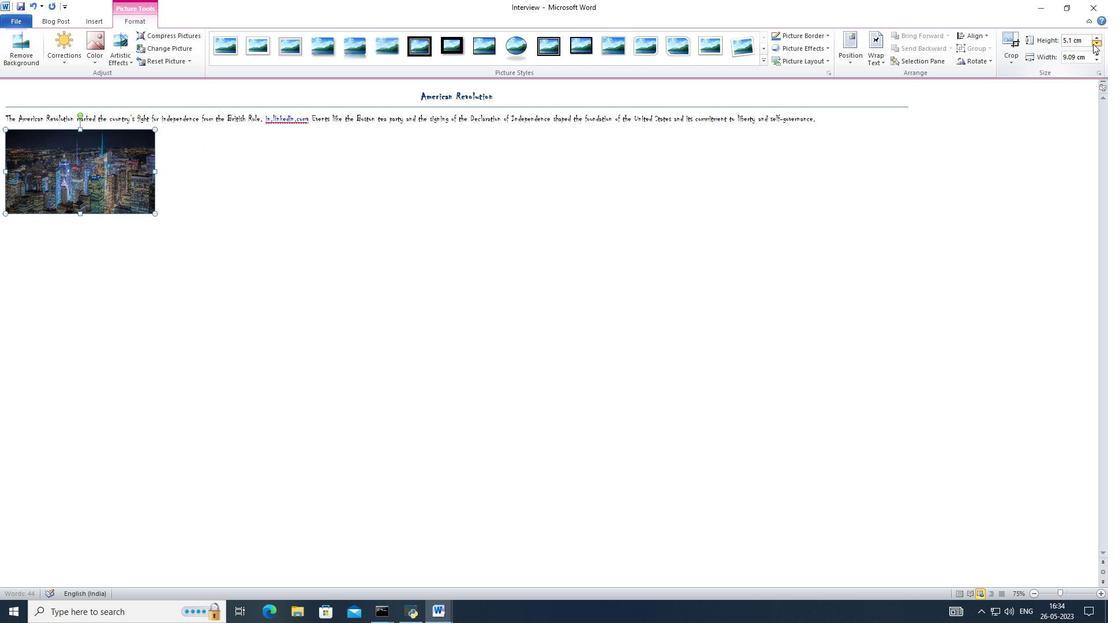 
Action: Mouse pressed left at (1093, 43)
Screenshot: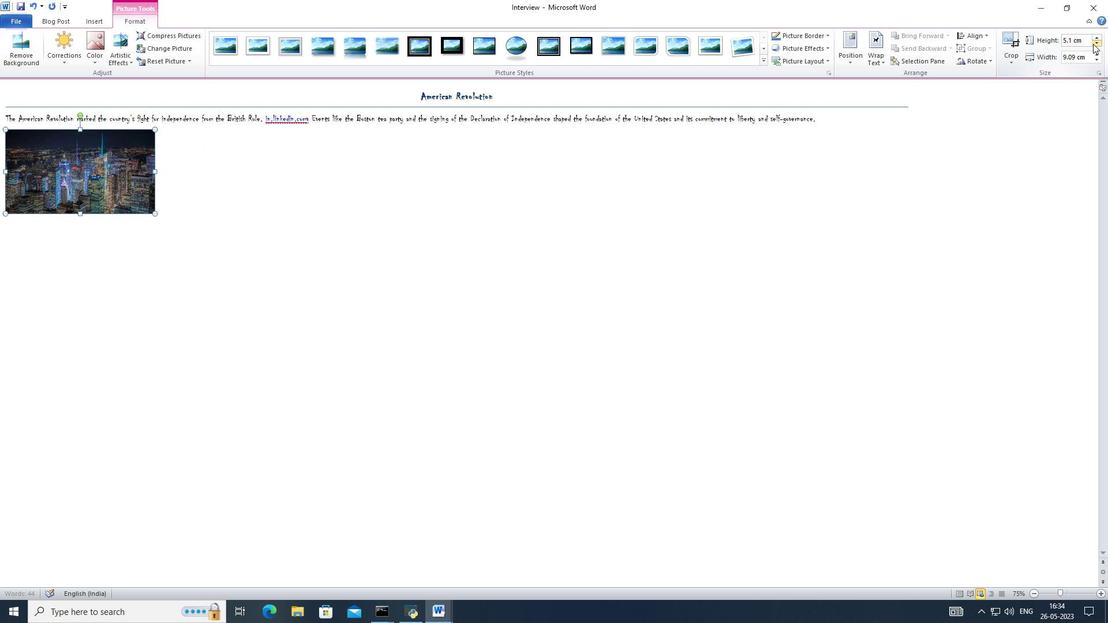 
Action: Mouse pressed left at (1093, 43)
Screenshot: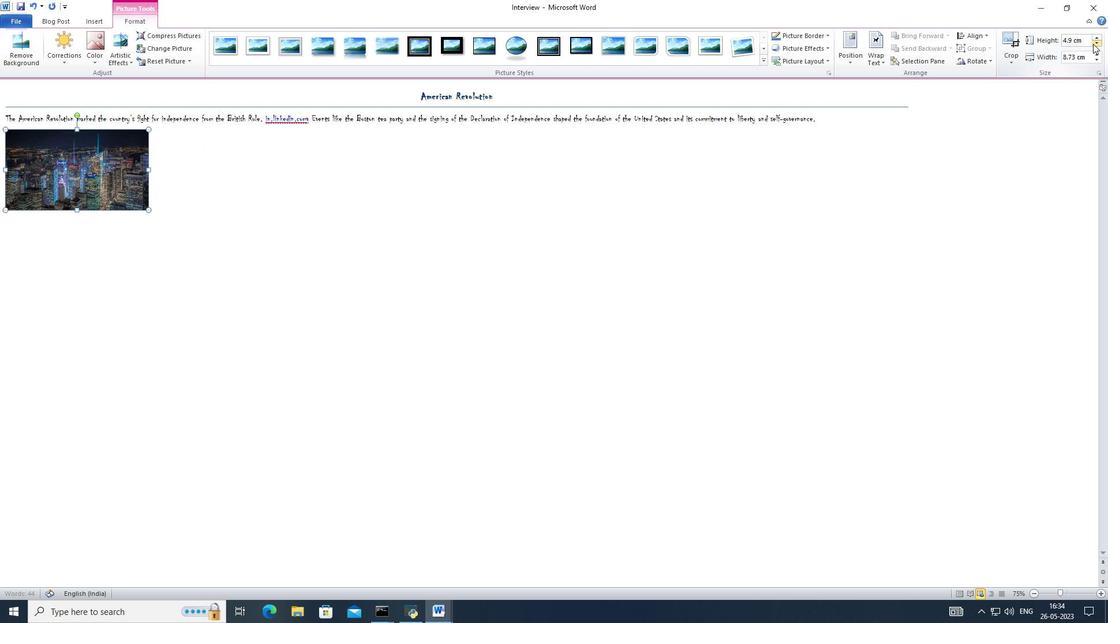 
Action: Mouse pressed left at (1093, 43)
Screenshot: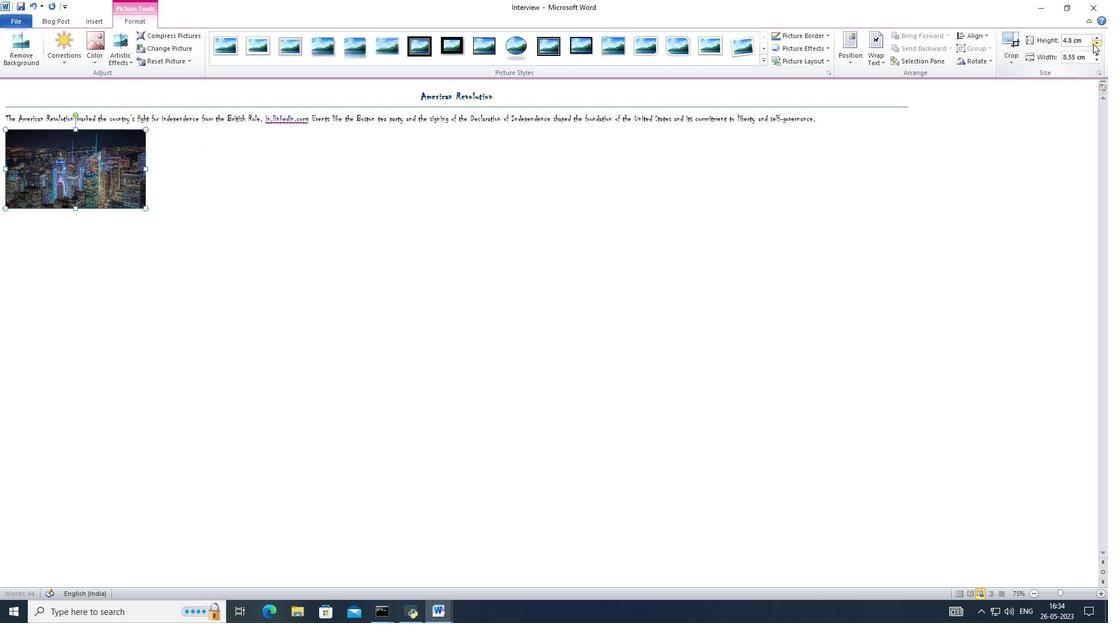 
Action: Mouse pressed left at (1093, 43)
Screenshot: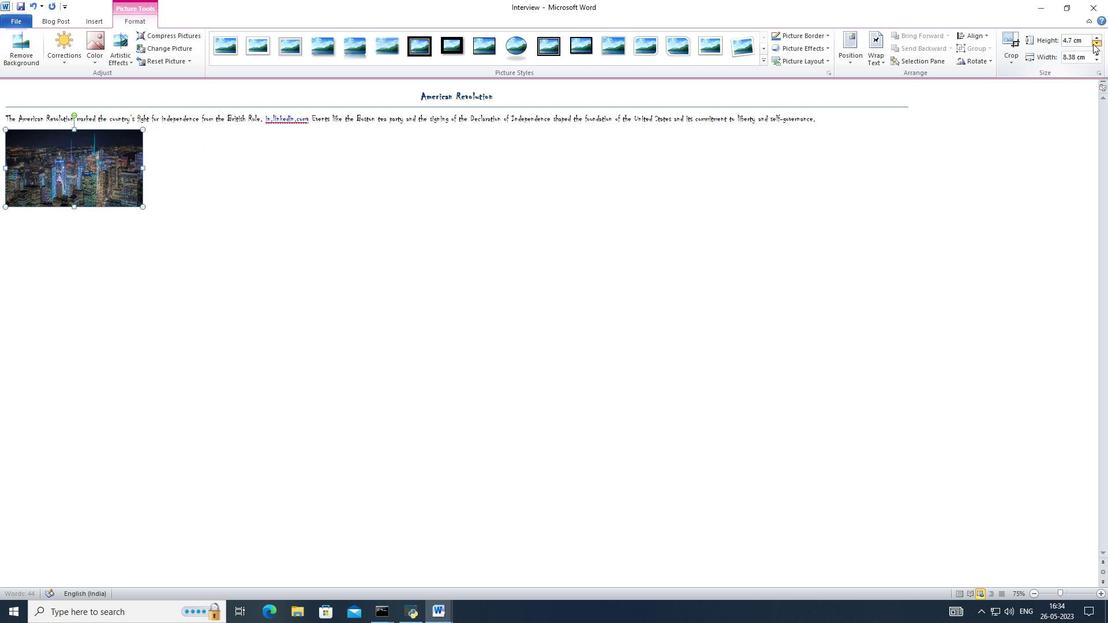 
Action: Mouse pressed left at (1093, 43)
Screenshot: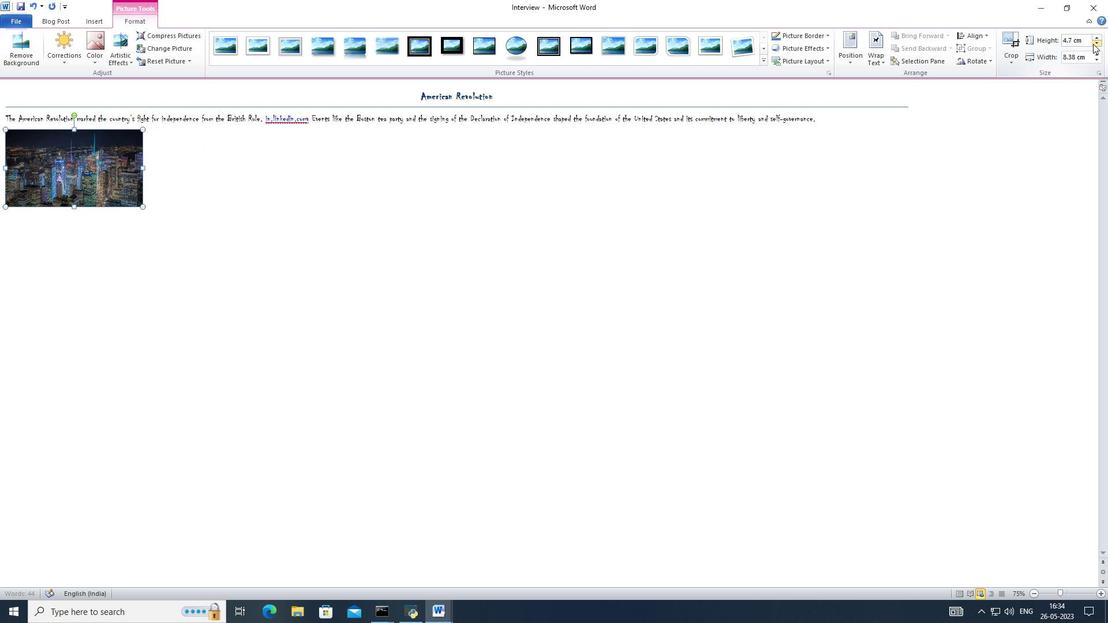 
Action: Mouse pressed left at (1093, 43)
Screenshot: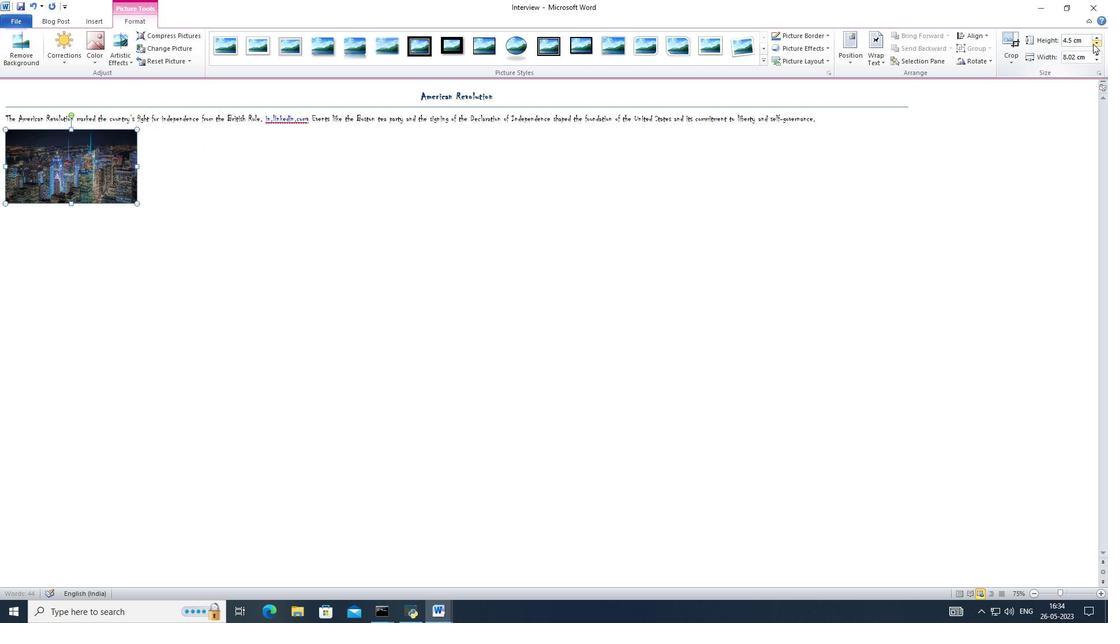 
Action: Mouse pressed left at (1093, 43)
Screenshot: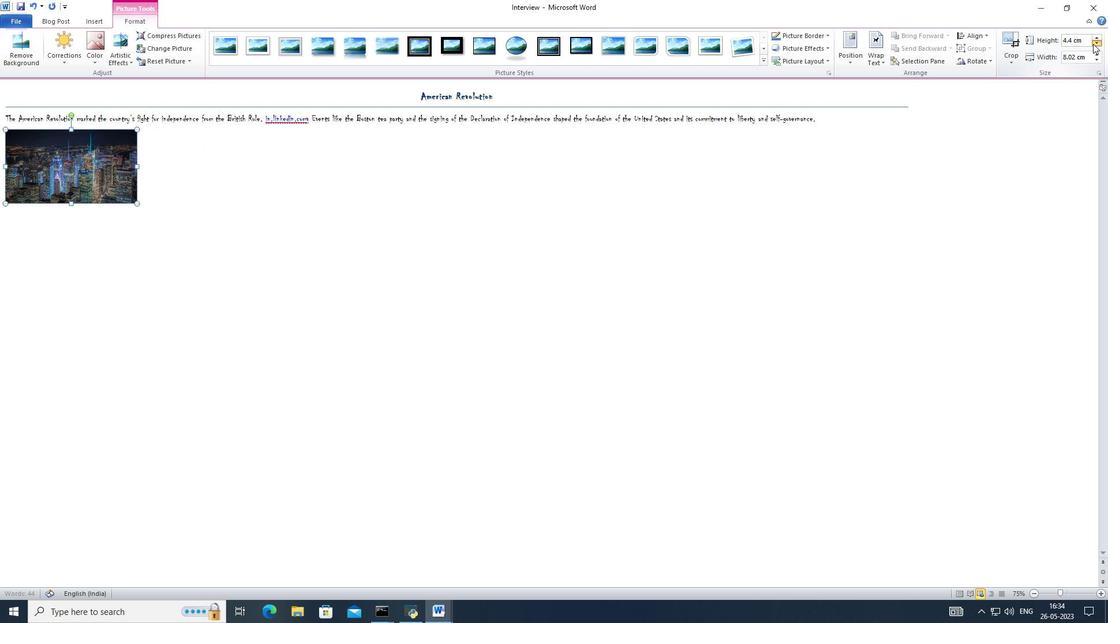 
Action: Mouse pressed left at (1093, 43)
Screenshot: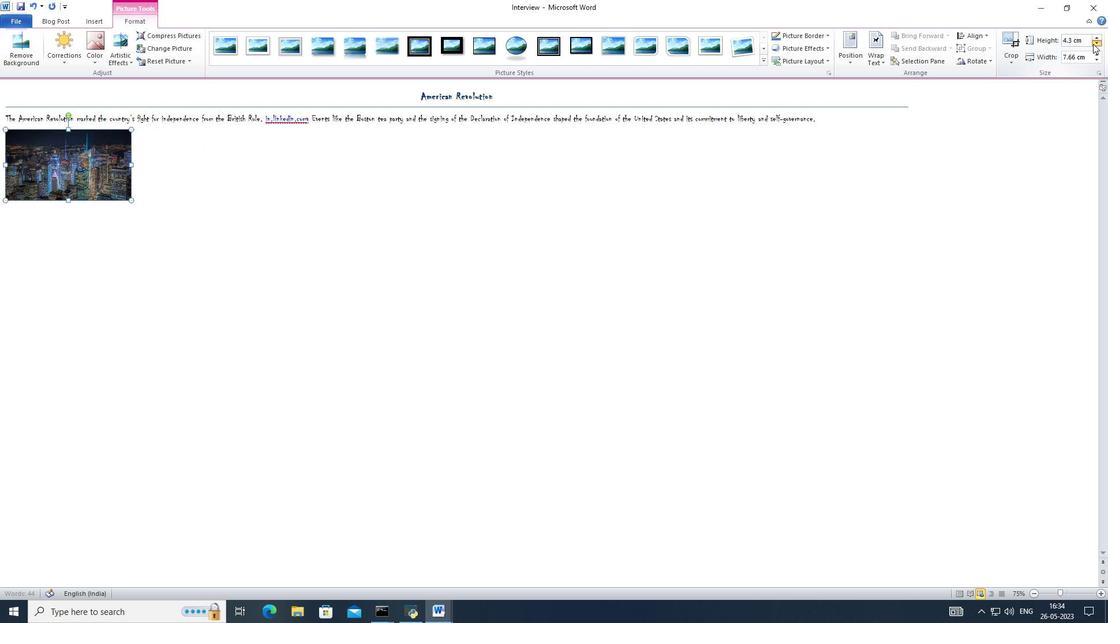 
Action: Mouse pressed left at (1093, 43)
Screenshot: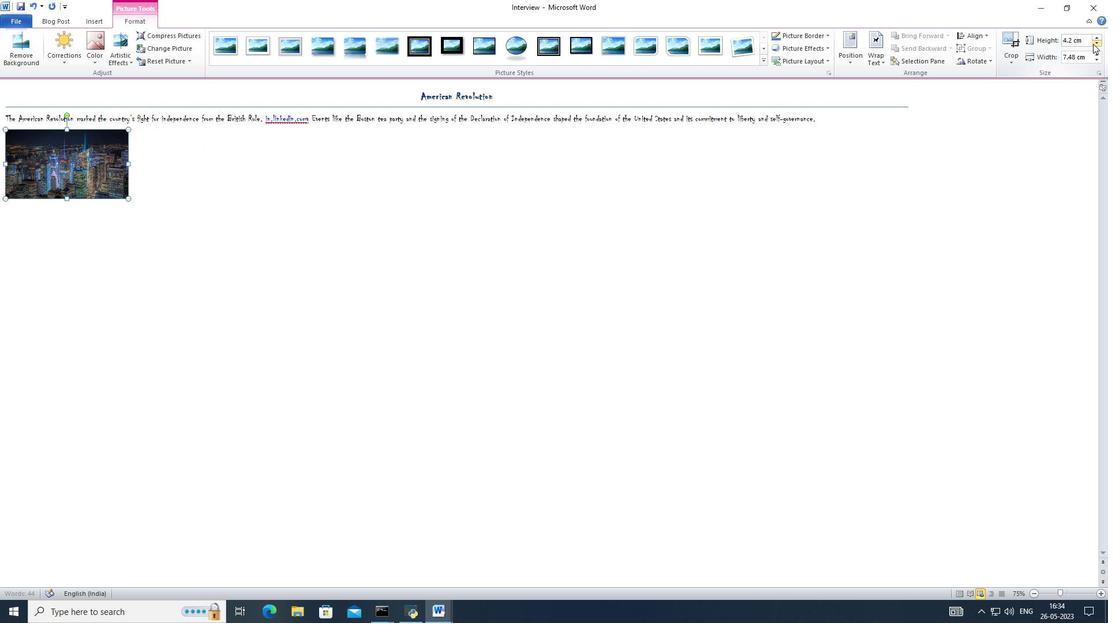 
Action: Mouse pressed left at (1093, 43)
Screenshot: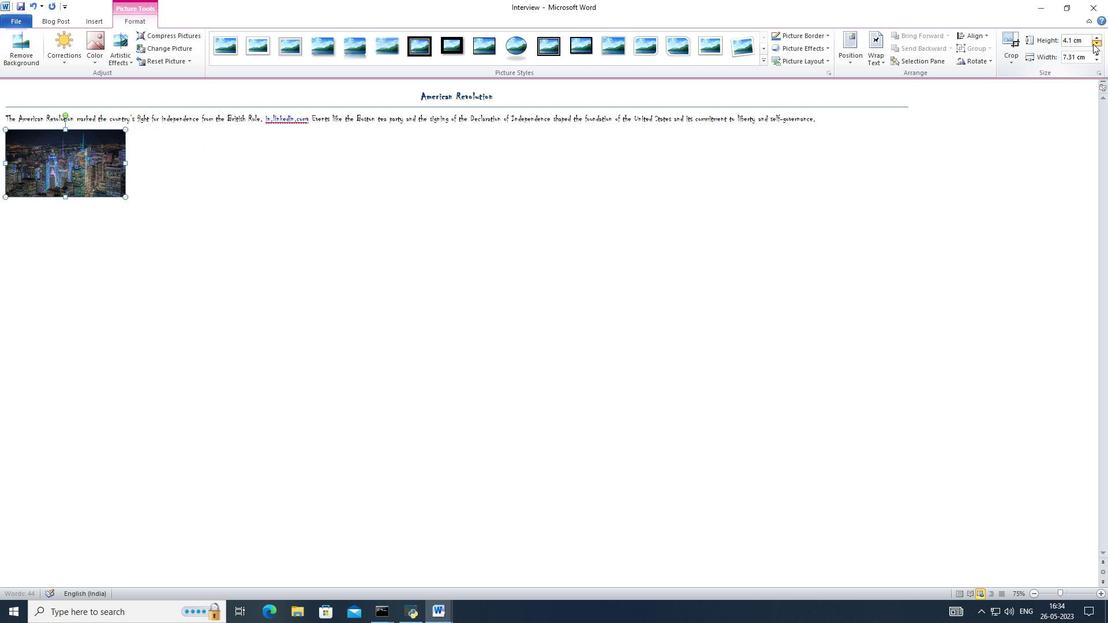 
Action: Mouse pressed left at (1093, 43)
Screenshot: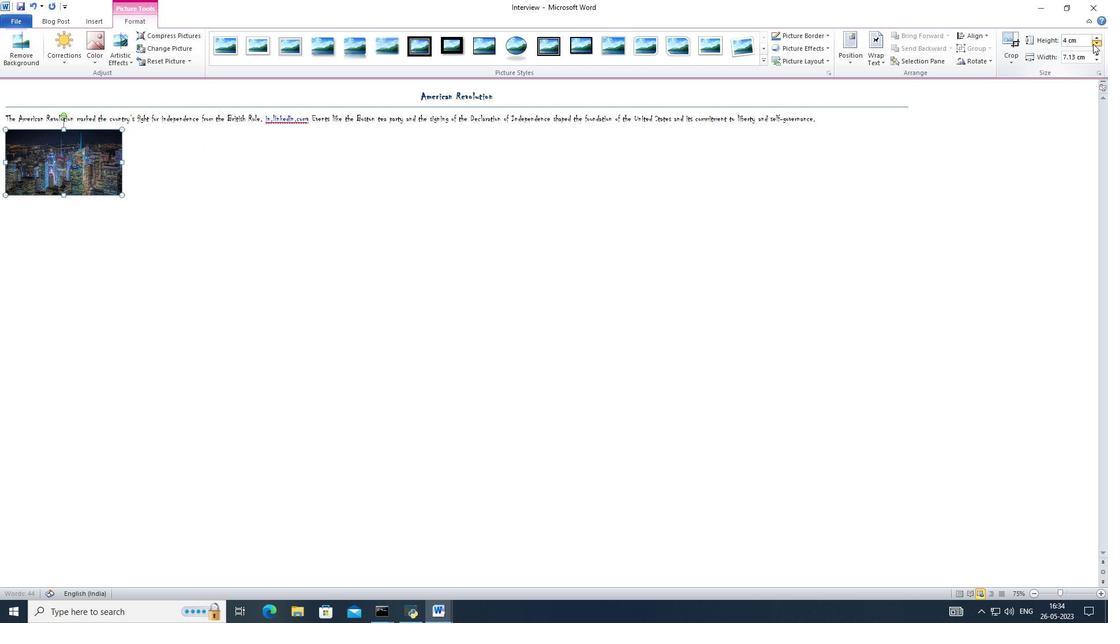 
Action: Mouse pressed left at (1093, 43)
Screenshot: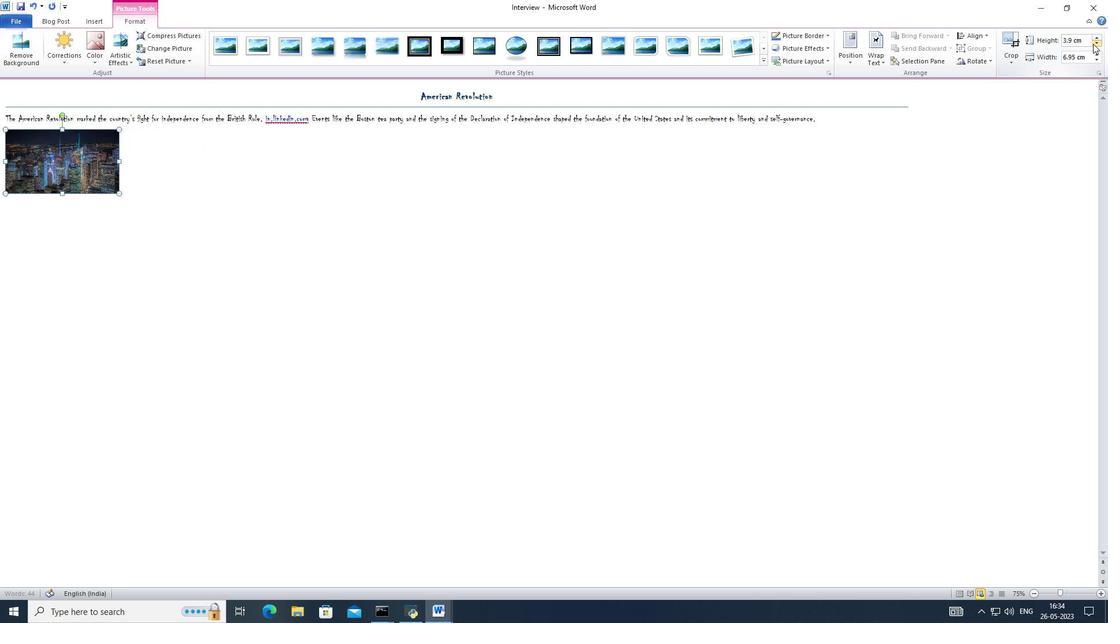 
Action: Mouse pressed left at (1093, 43)
Screenshot: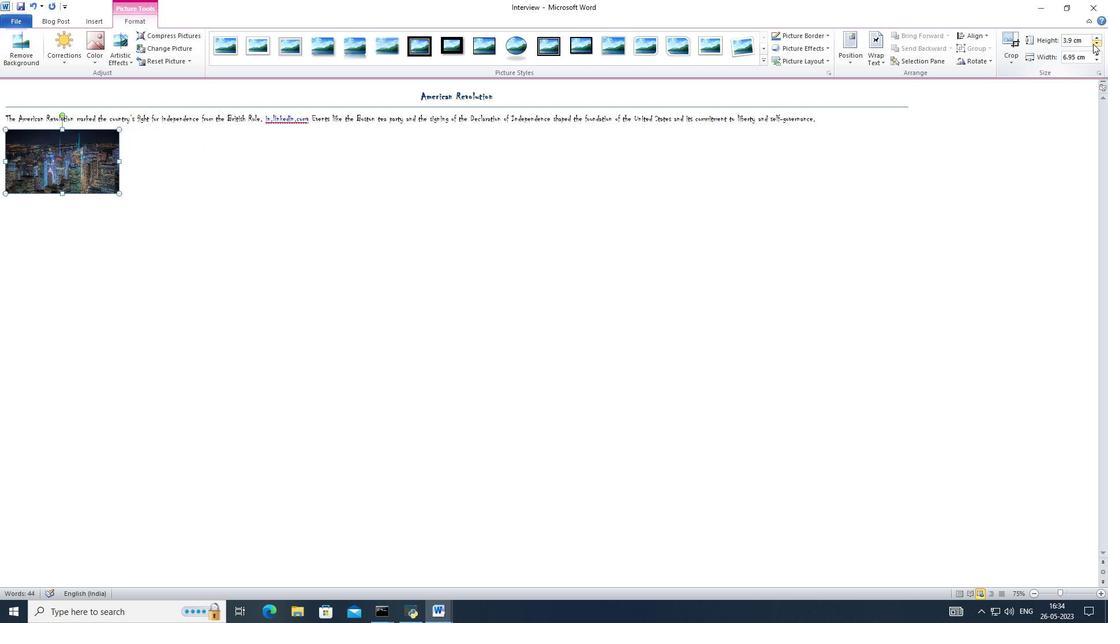 
Action: Mouse pressed left at (1093, 43)
Screenshot: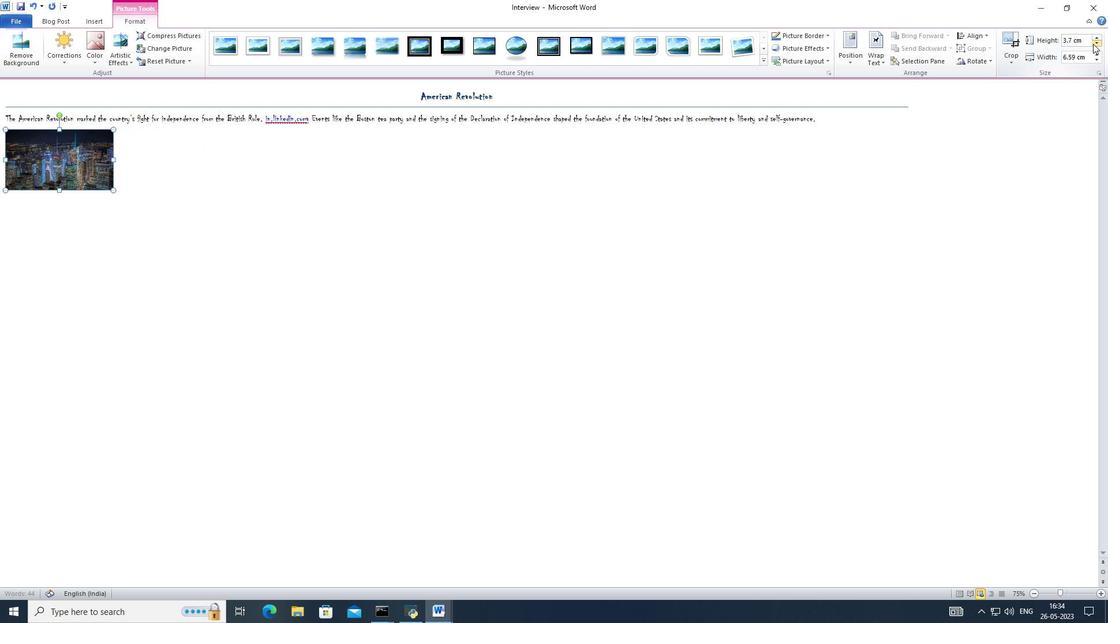 
Action: Mouse pressed left at (1093, 43)
Screenshot: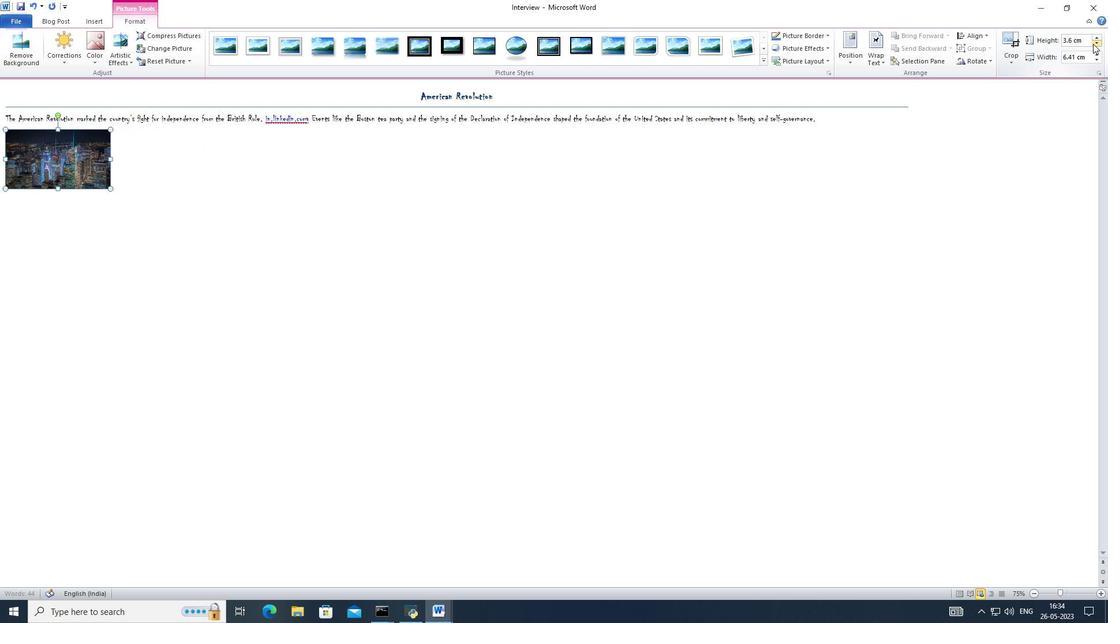 
Action: Mouse pressed left at (1093, 43)
Screenshot: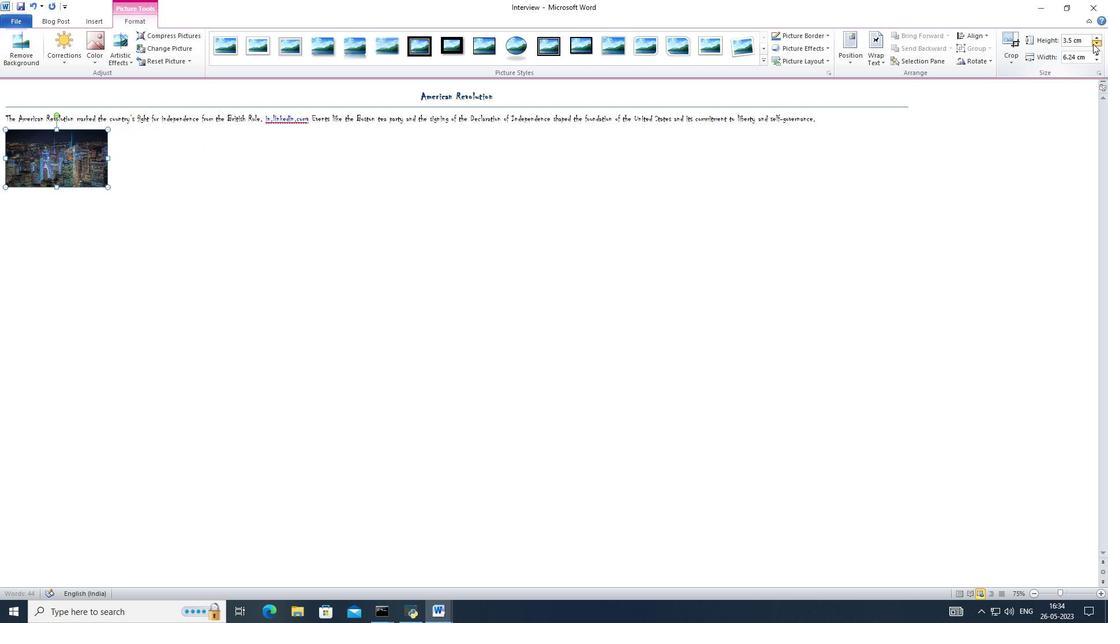 
Action: Mouse pressed left at (1093, 43)
Screenshot: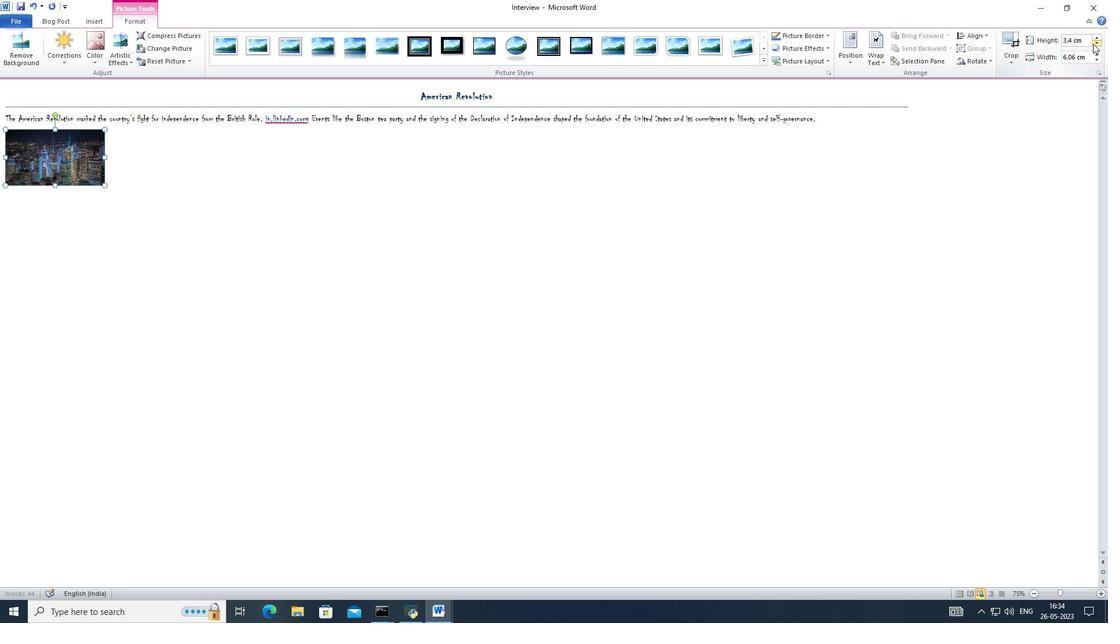 
Action: Mouse pressed left at (1093, 43)
Screenshot: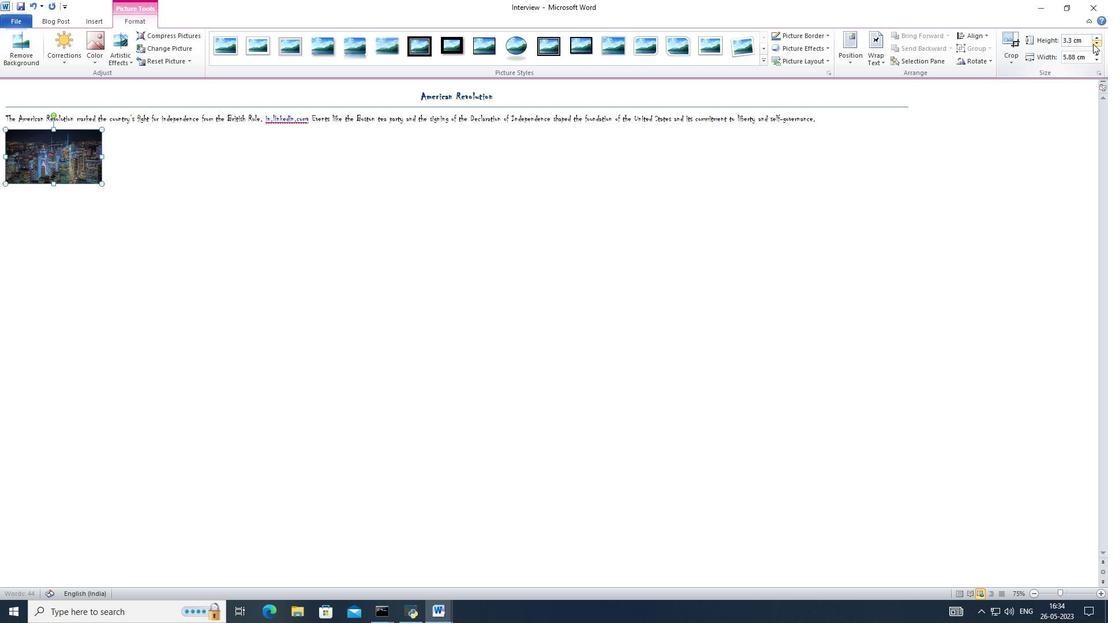 
Action: Mouse pressed left at (1093, 43)
Screenshot: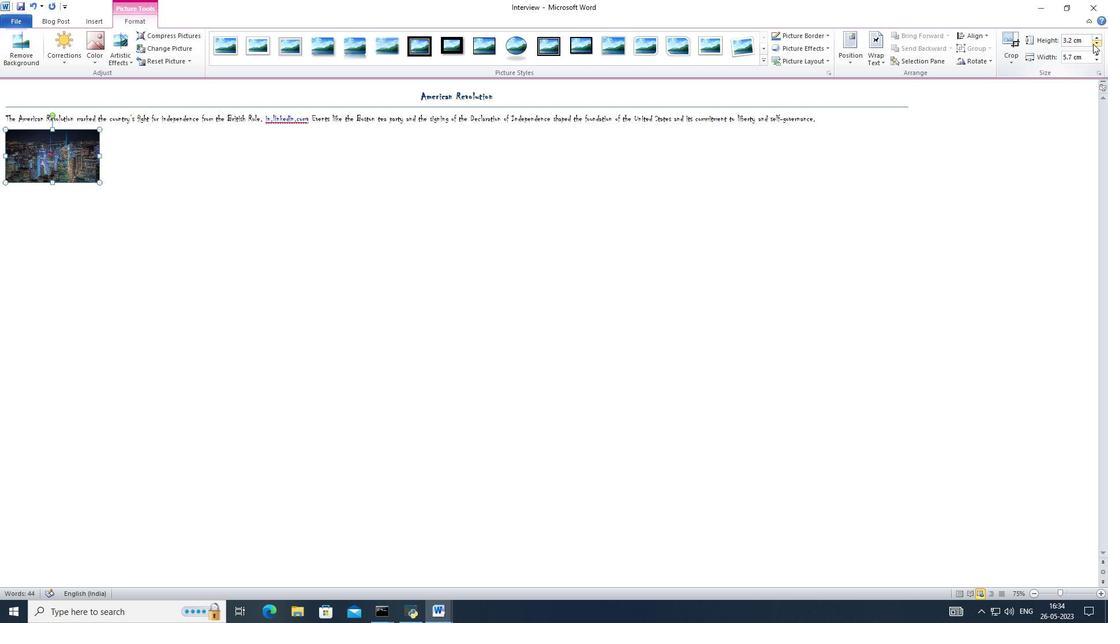 
Action: Mouse pressed left at (1093, 43)
Screenshot: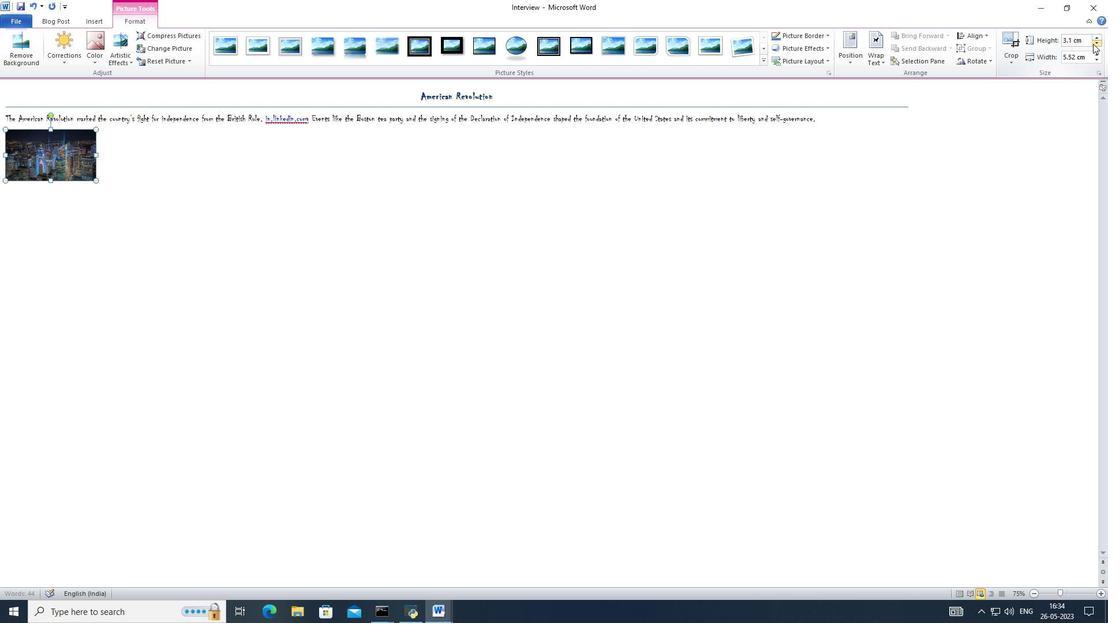 
Action: Mouse moved to (53, 23)
Screenshot: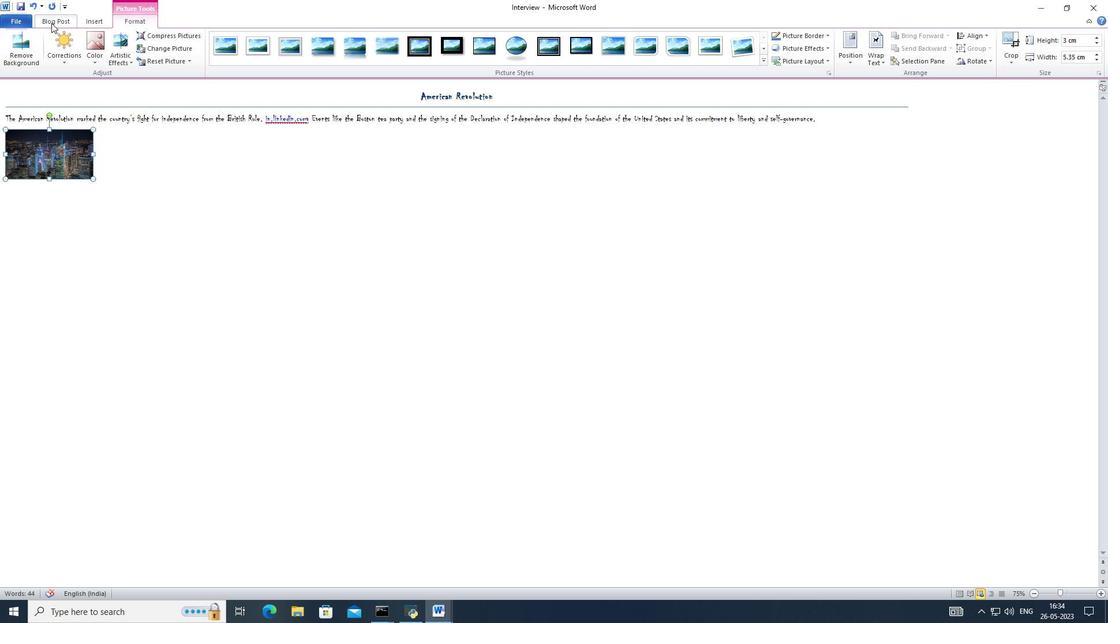 
Action: Mouse pressed left at (53, 23)
Screenshot: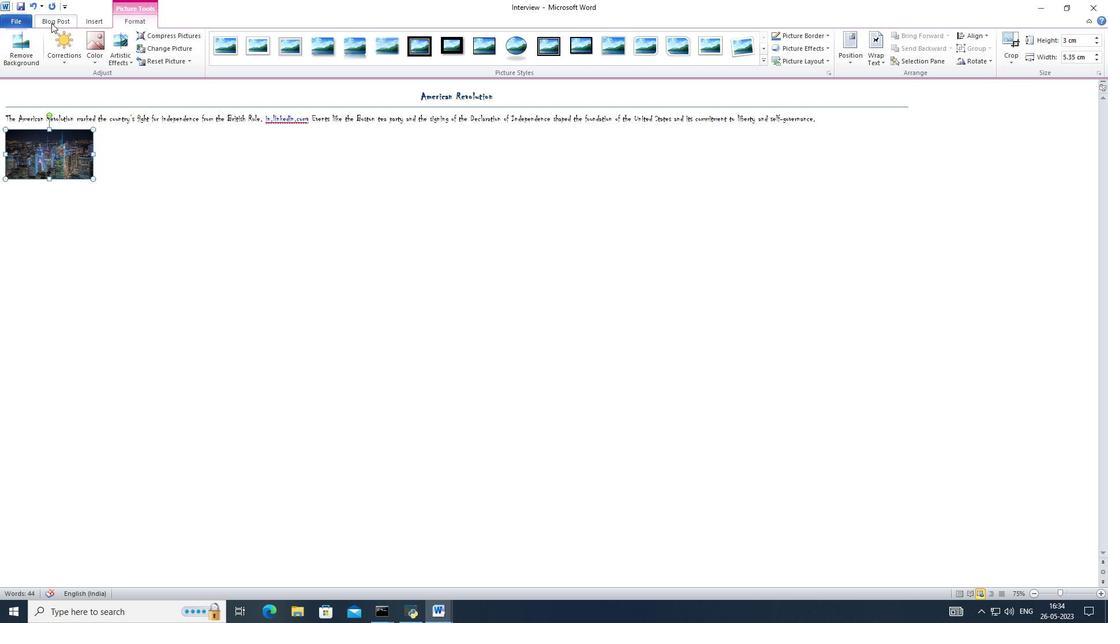 
Action: Mouse moved to (95, 16)
Screenshot: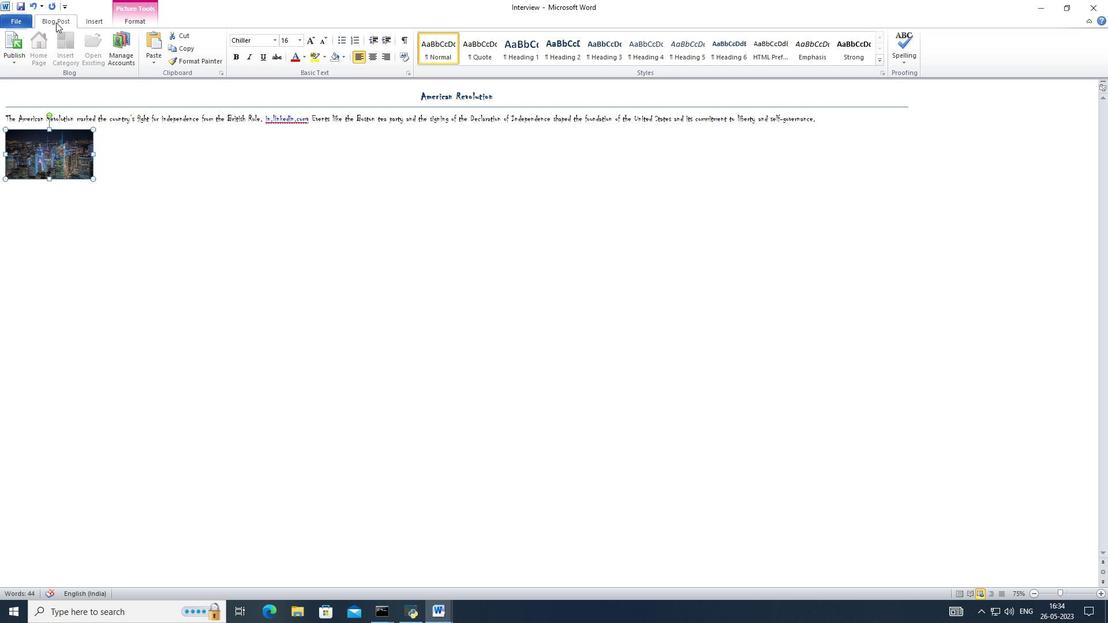 
Action: Mouse pressed left at (95, 16)
Screenshot: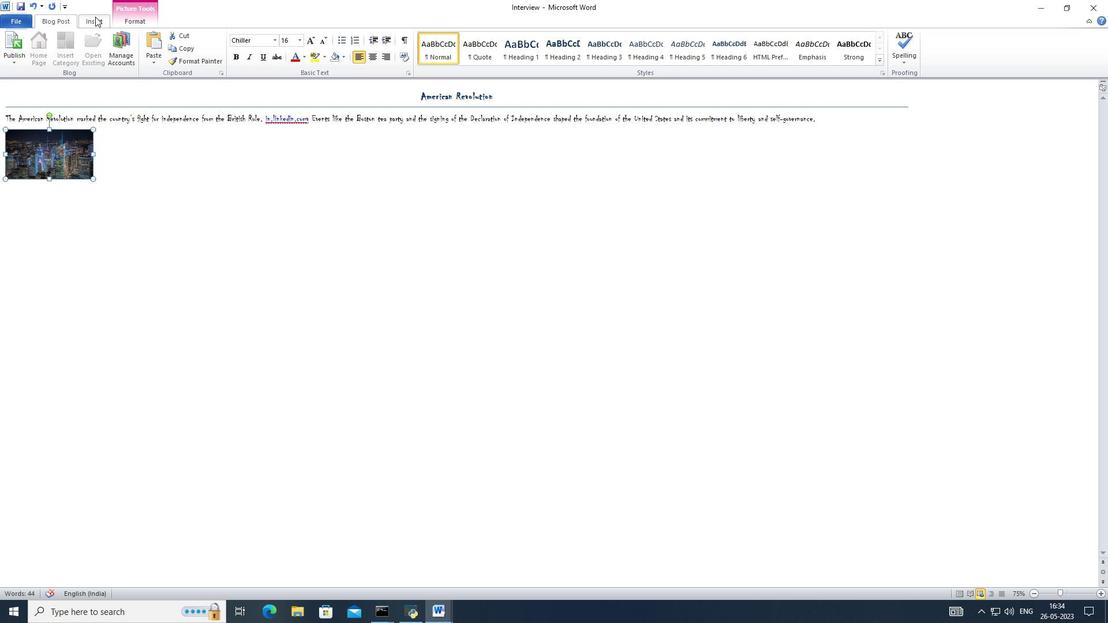 
Action: Mouse moved to (21, 20)
Screenshot: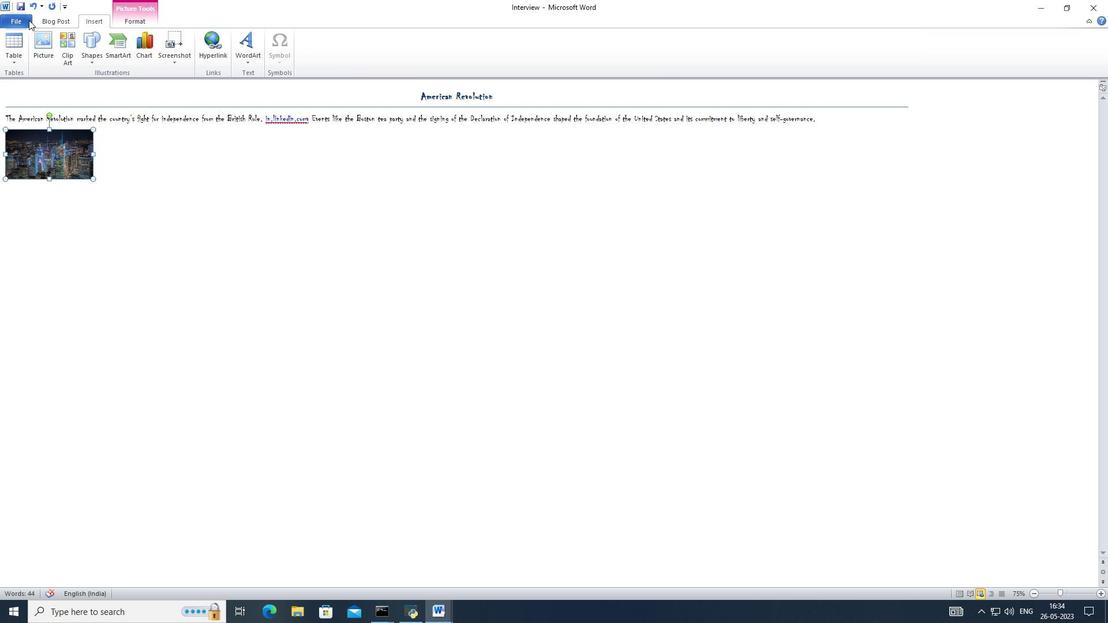 
Action: Mouse pressed left at (21, 20)
Screenshot: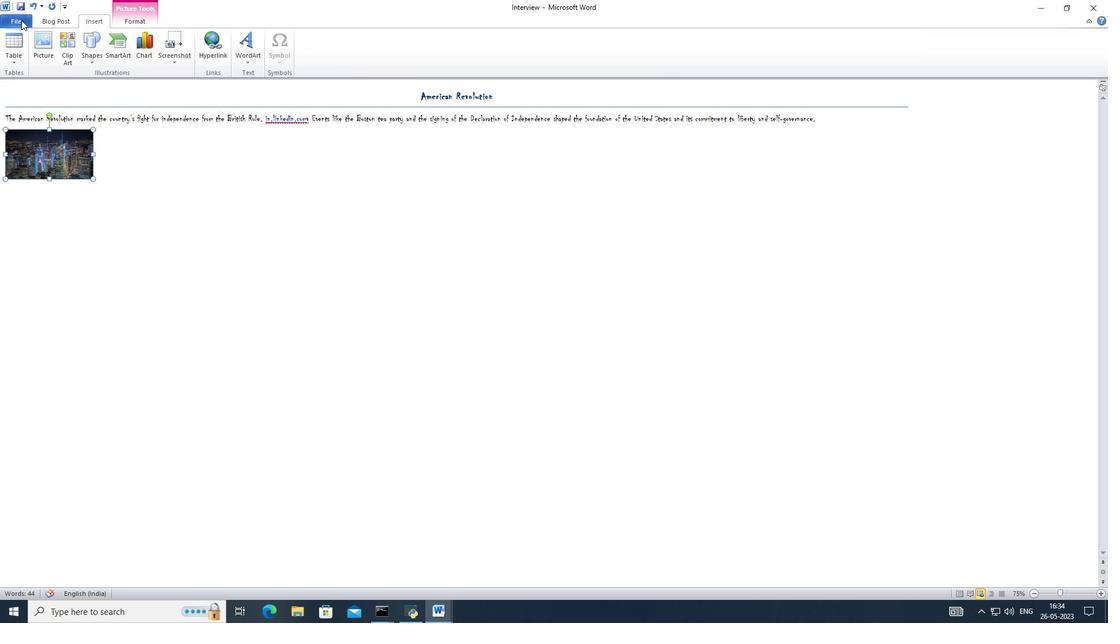 
Action: Mouse moved to (52, 23)
Screenshot: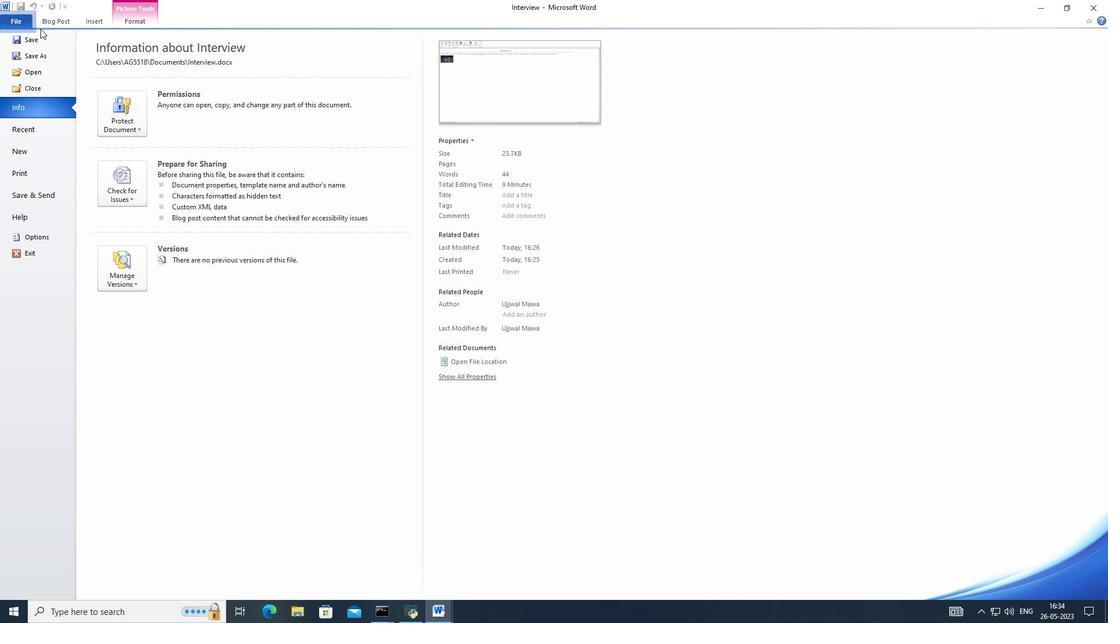 
Action: Mouse pressed left at (52, 23)
Screenshot: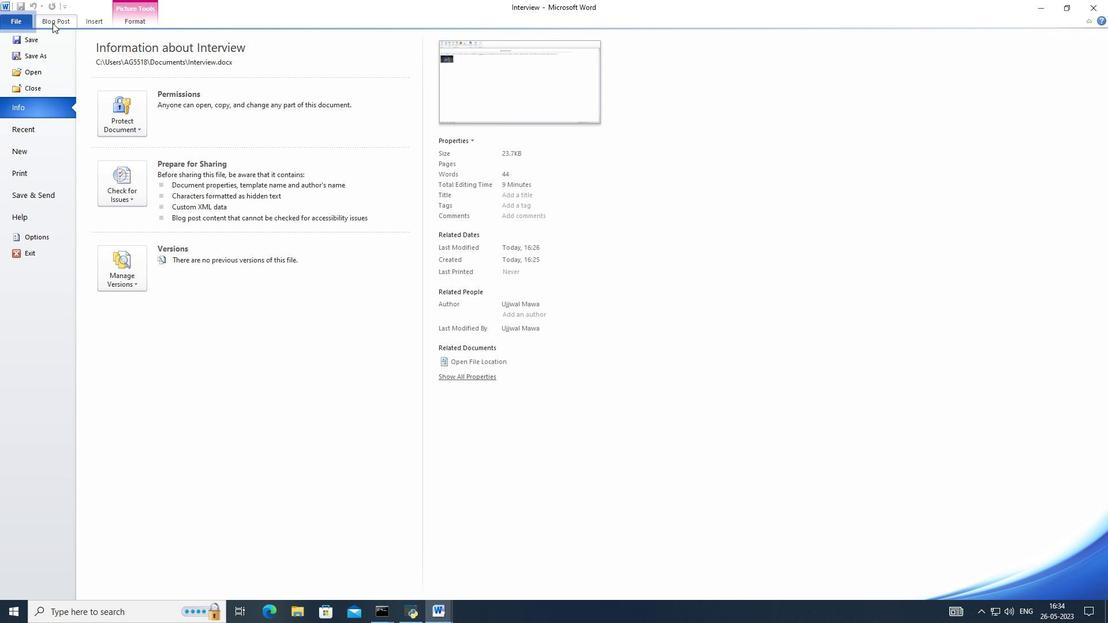 
Action: Mouse moved to (378, 54)
Screenshot: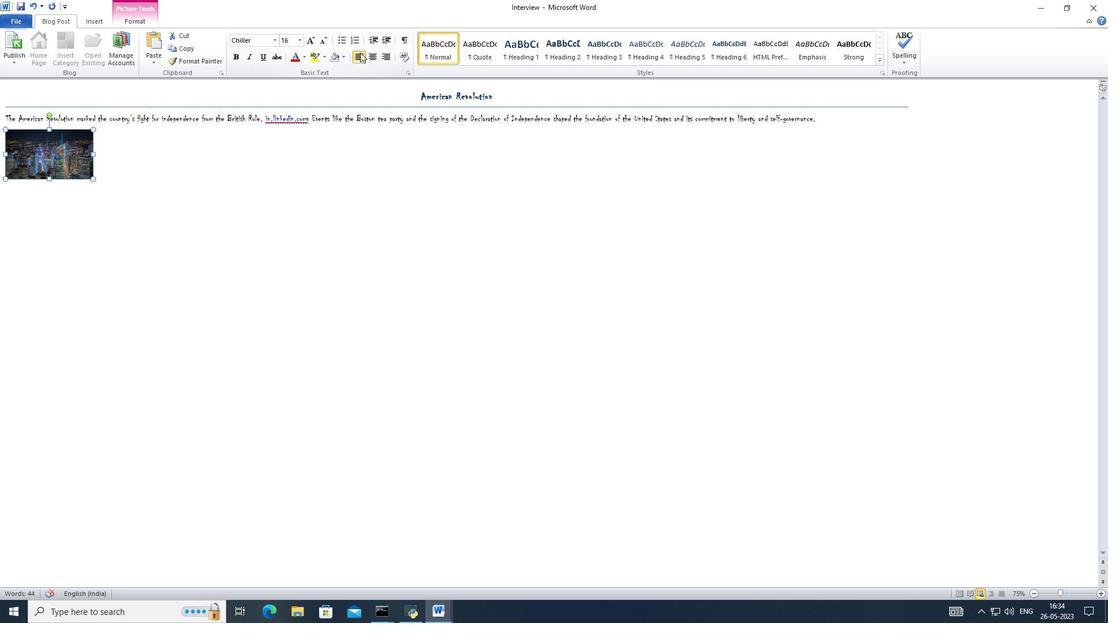 
Action: Mouse pressed left at (378, 54)
Screenshot: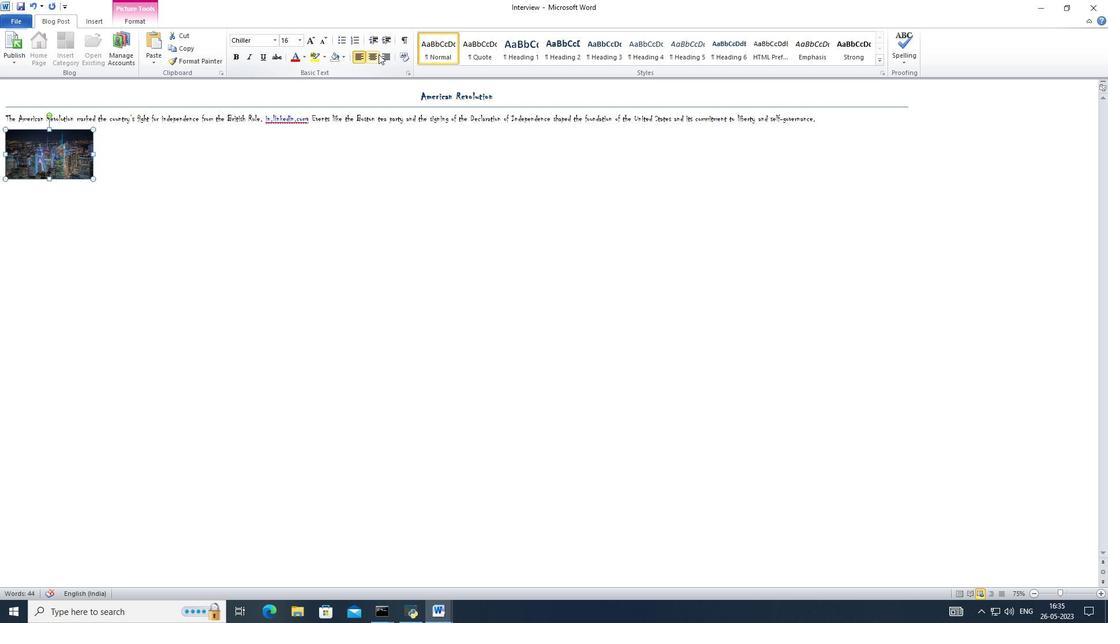 
Action: Mouse moved to (334, 196)
Screenshot: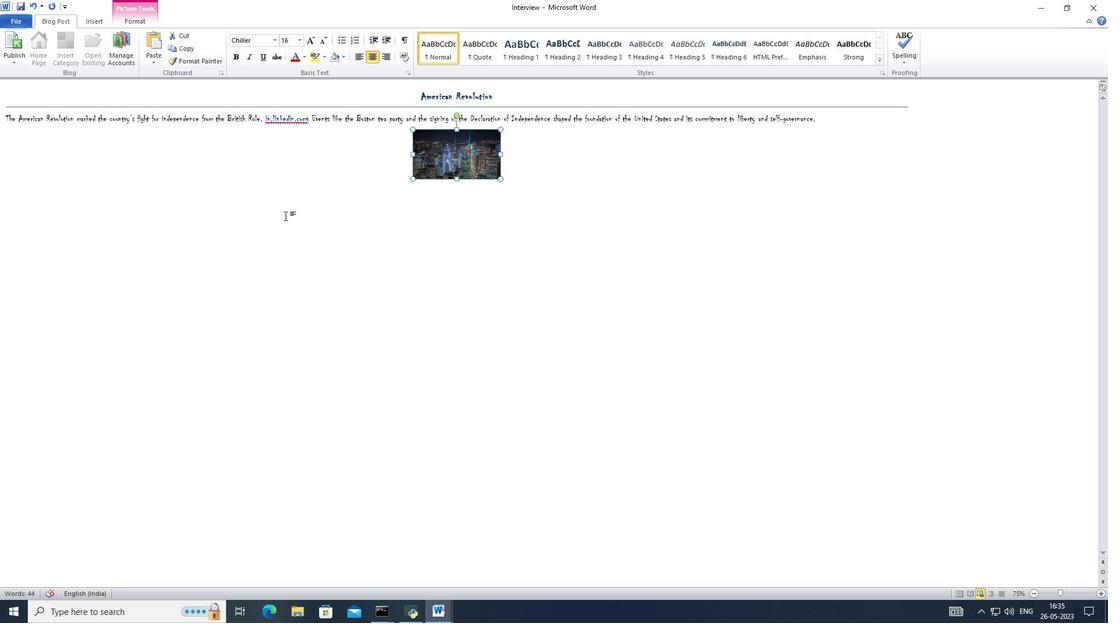 
Action: Mouse pressed left at (334, 196)
Screenshot: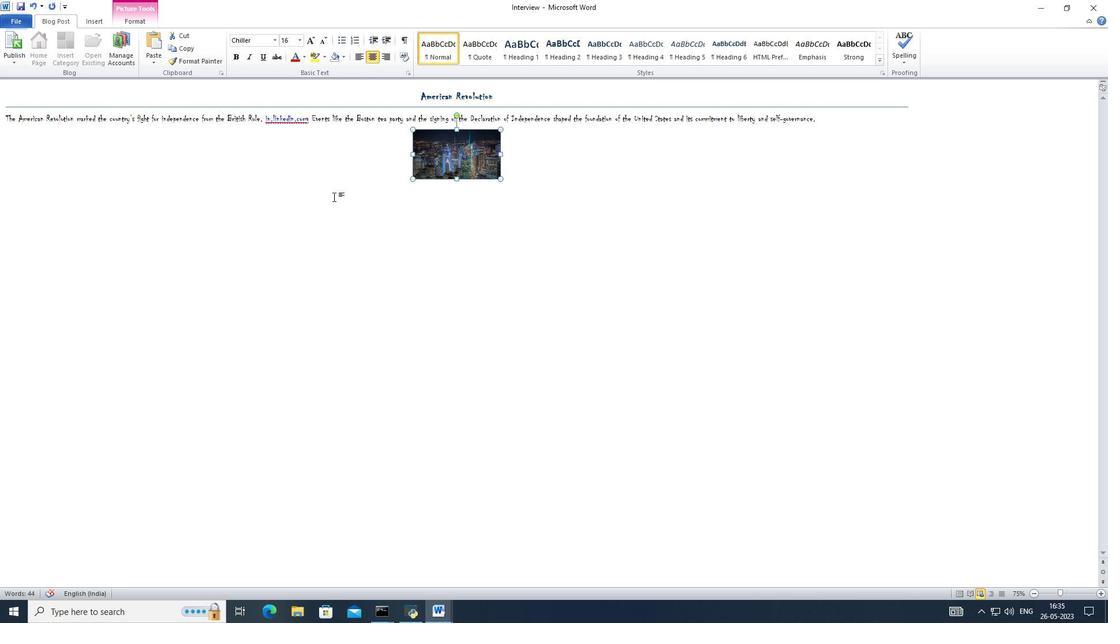 
Action: Mouse moved to (41, 53)
Screenshot: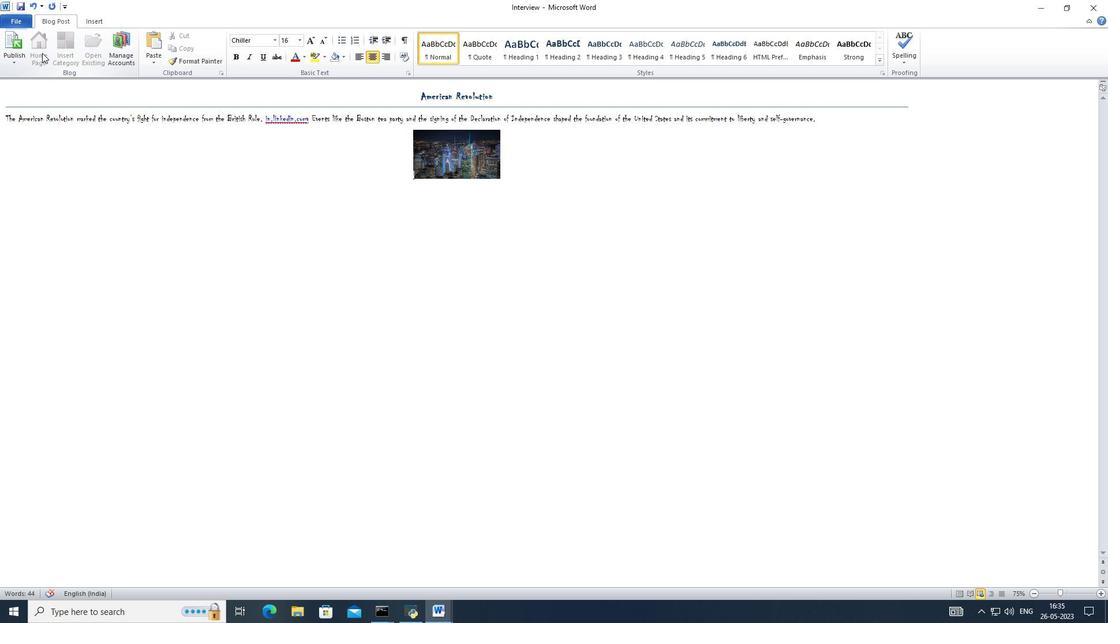 
